 Task: Create a due date automation trigger when advanced on, on the tuesday before a card is due add fields with custom field "Resume" set to a date less than 1 days ago at 11:00 AM.
Action: Mouse moved to (1114, 117)
Screenshot: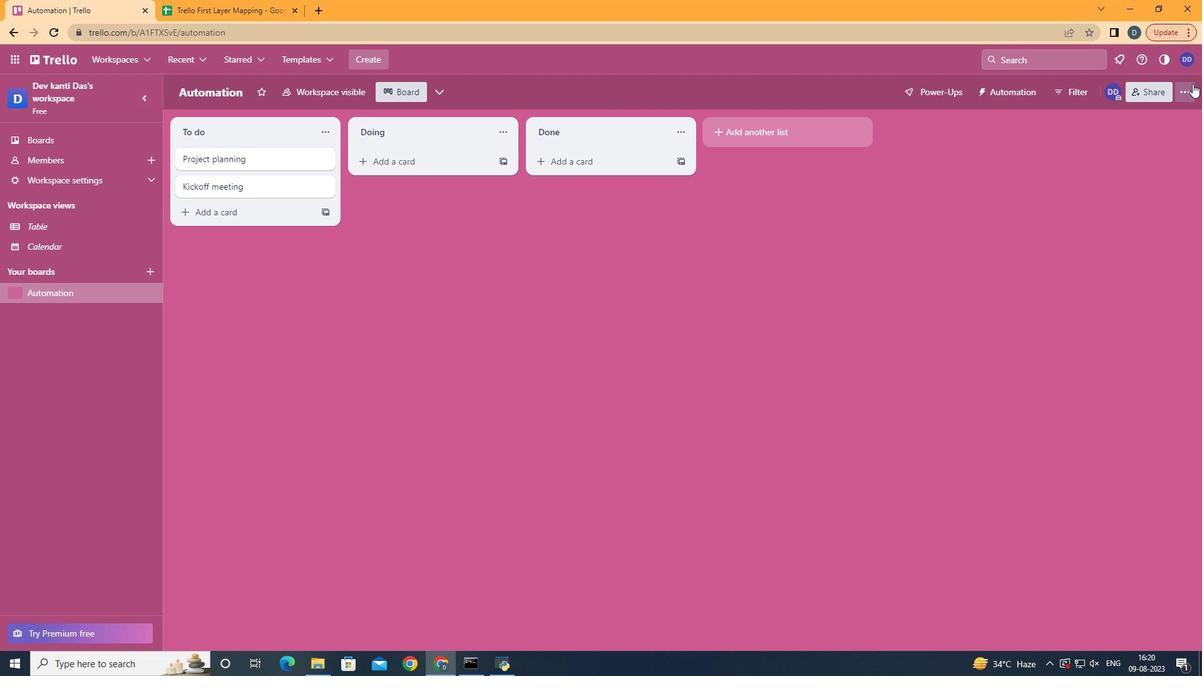 
Action: Mouse pressed left at (1114, 117)
Screenshot: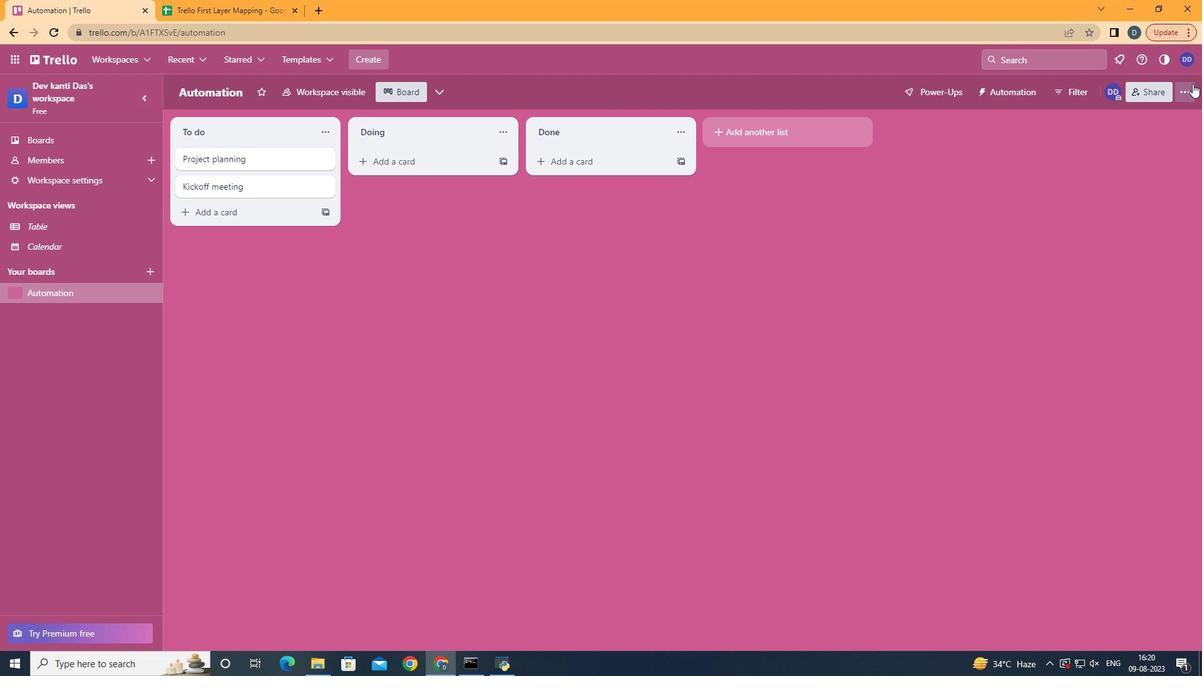 
Action: Mouse moved to (1015, 289)
Screenshot: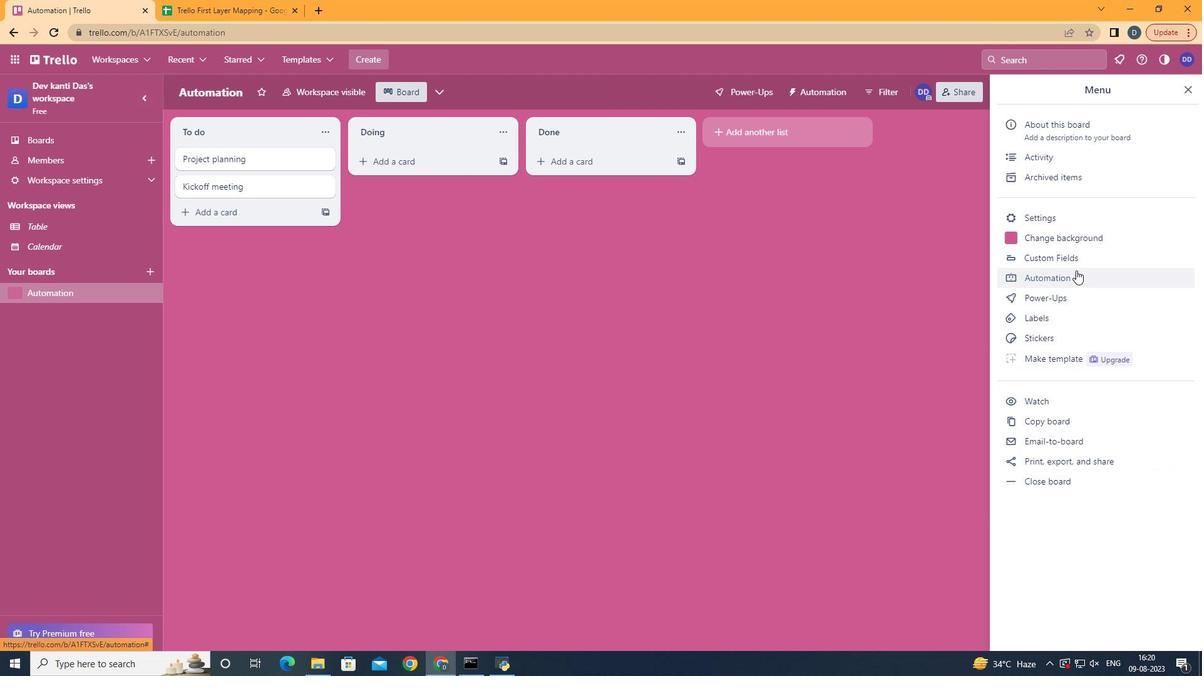 
Action: Mouse pressed left at (1015, 289)
Screenshot: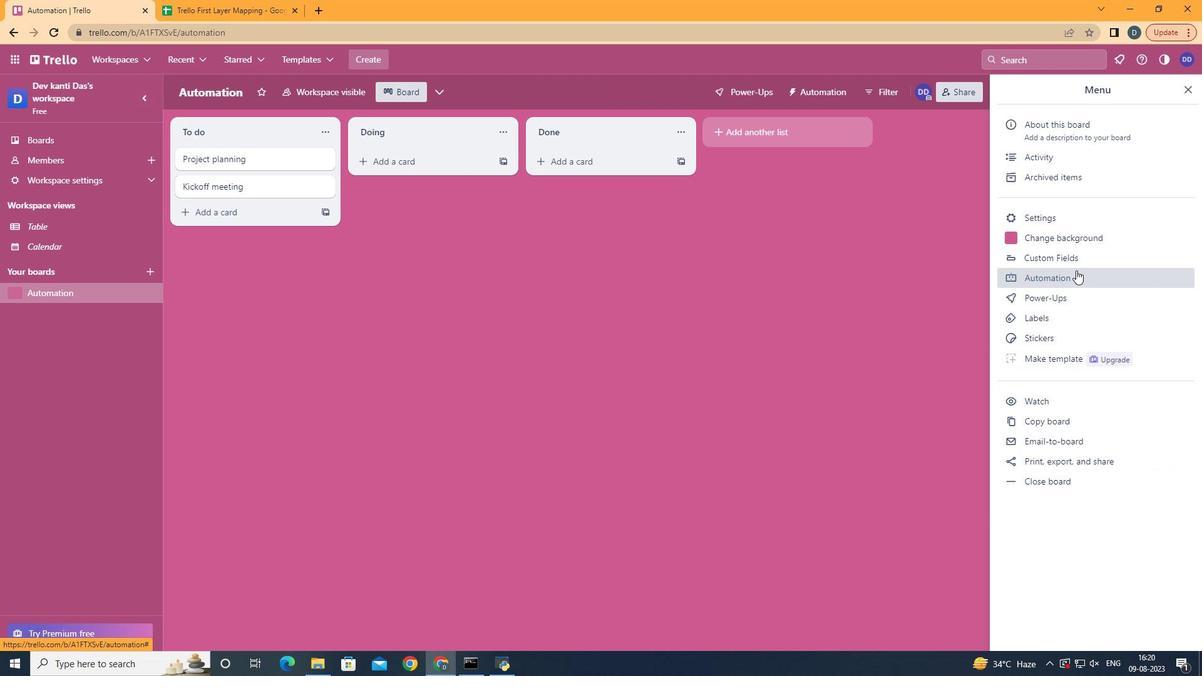 
Action: Mouse moved to (299, 269)
Screenshot: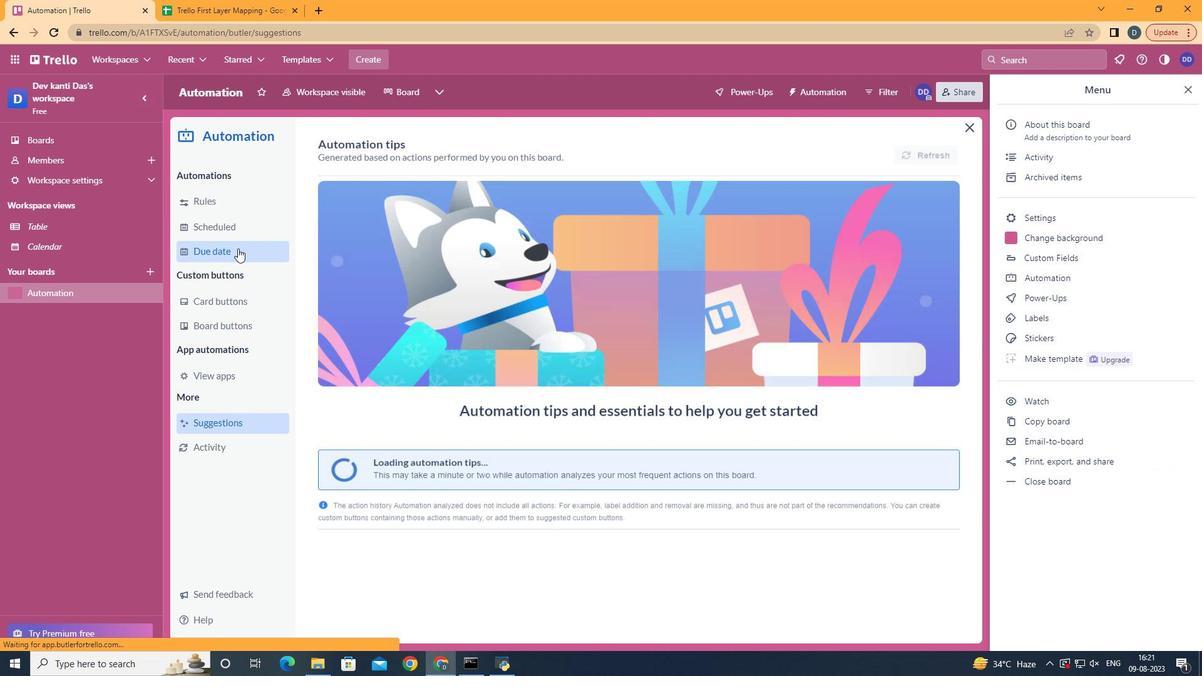 
Action: Mouse pressed left at (299, 269)
Screenshot: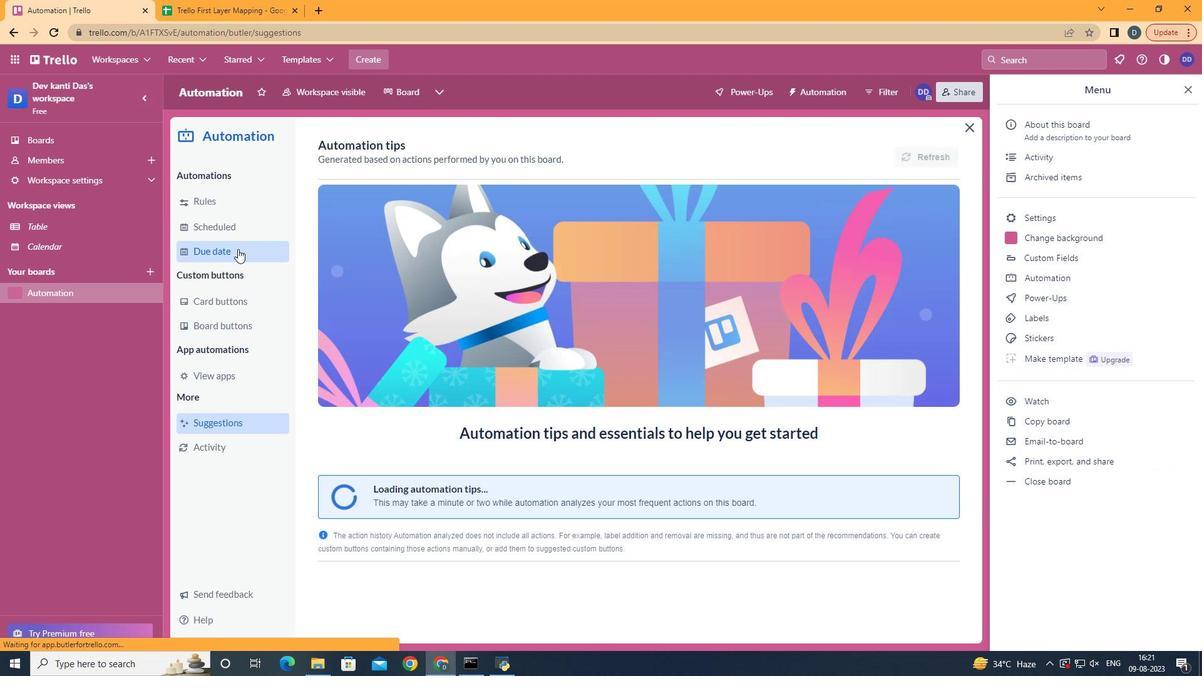 
Action: Mouse moved to (853, 180)
Screenshot: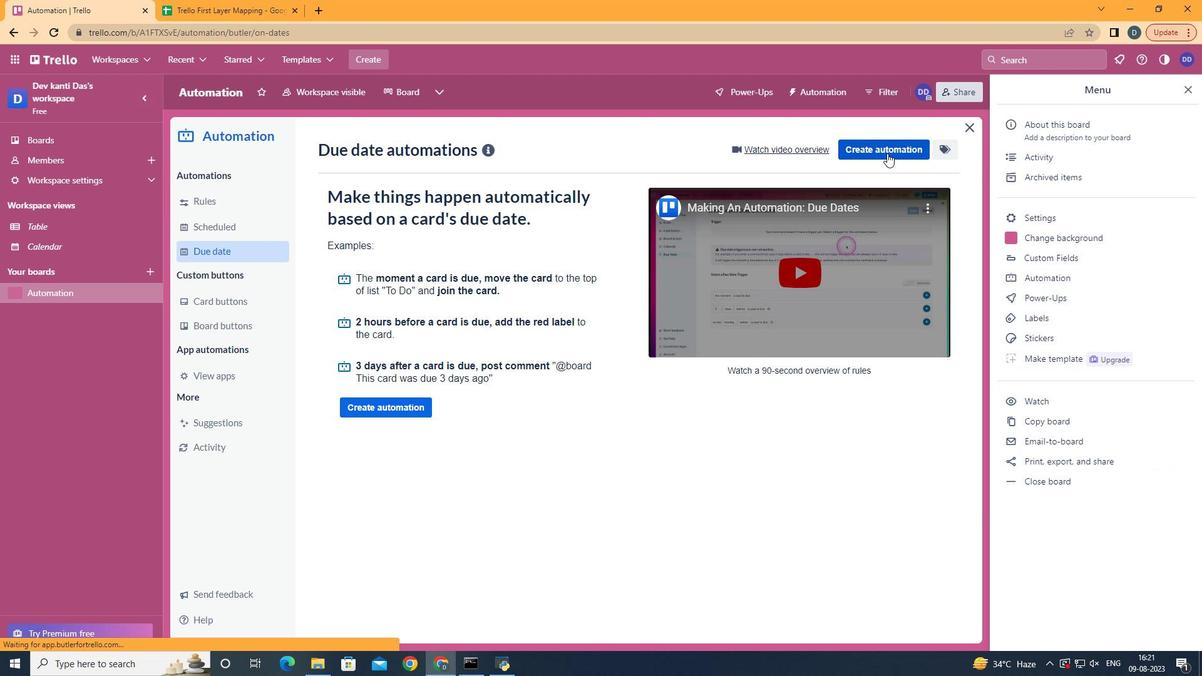 
Action: Mouse pressed left at (853, 180)
Screenshot: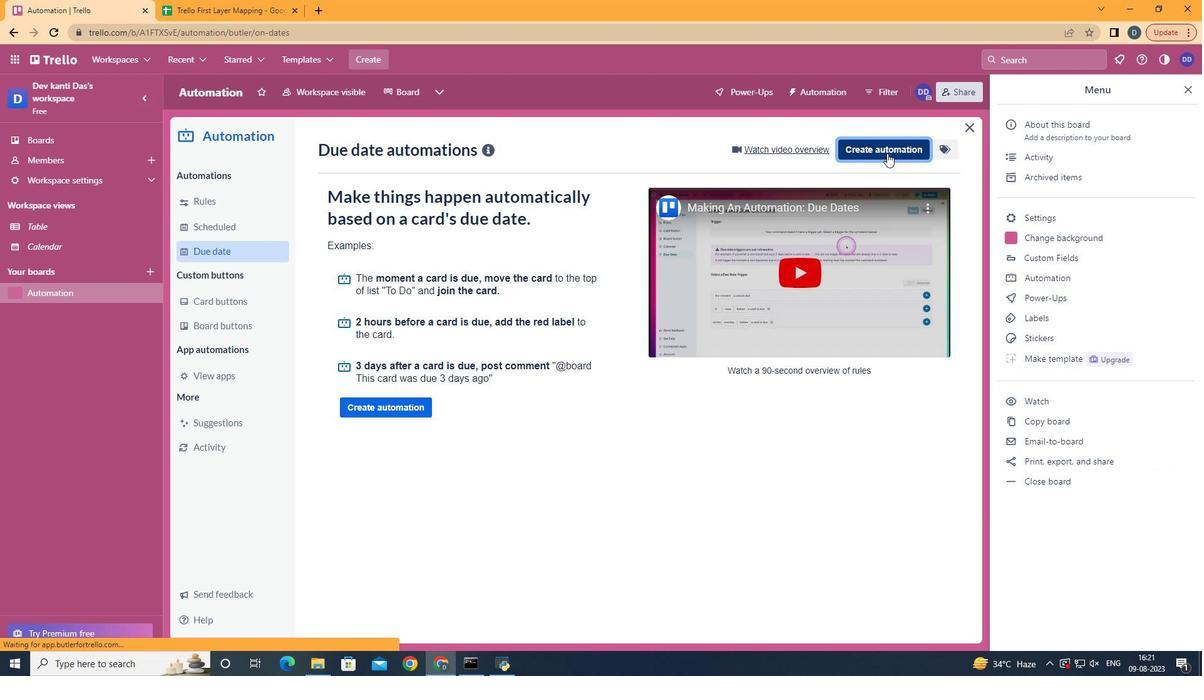 
Action: Mouse moved to (604, 290)
Screenshot: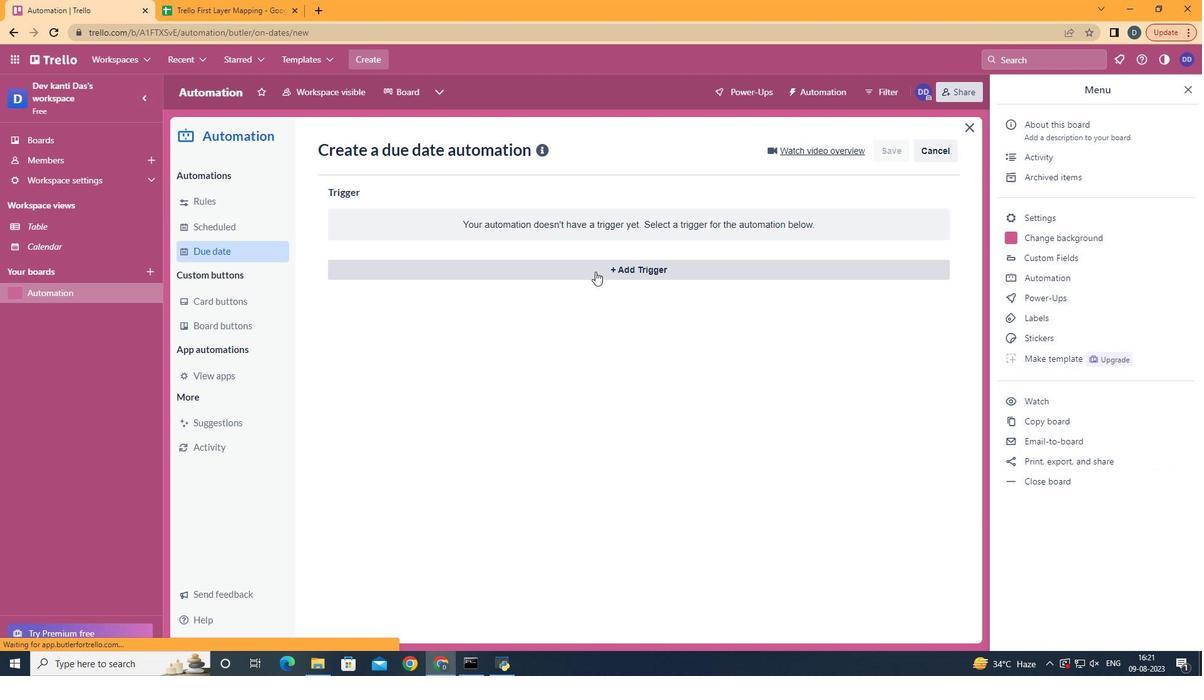 
Action: Mouse pressed left at (604, 290)
Screenshot: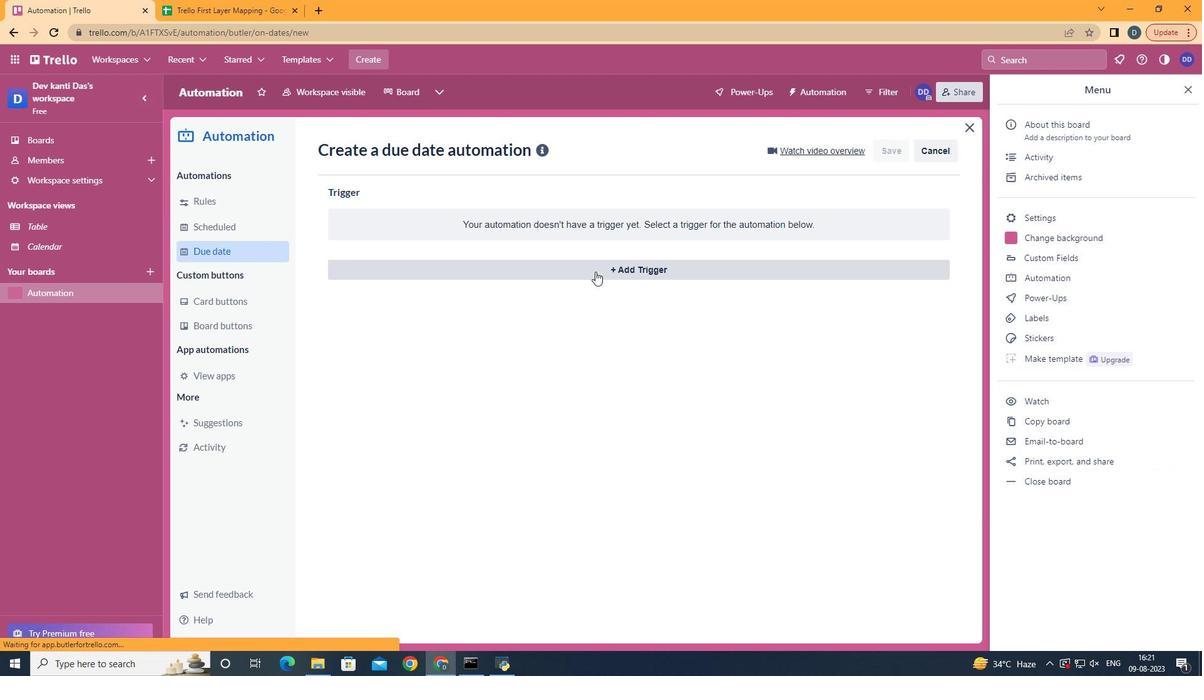 
Action: Mouse moved to (443, 363)
Screenshot: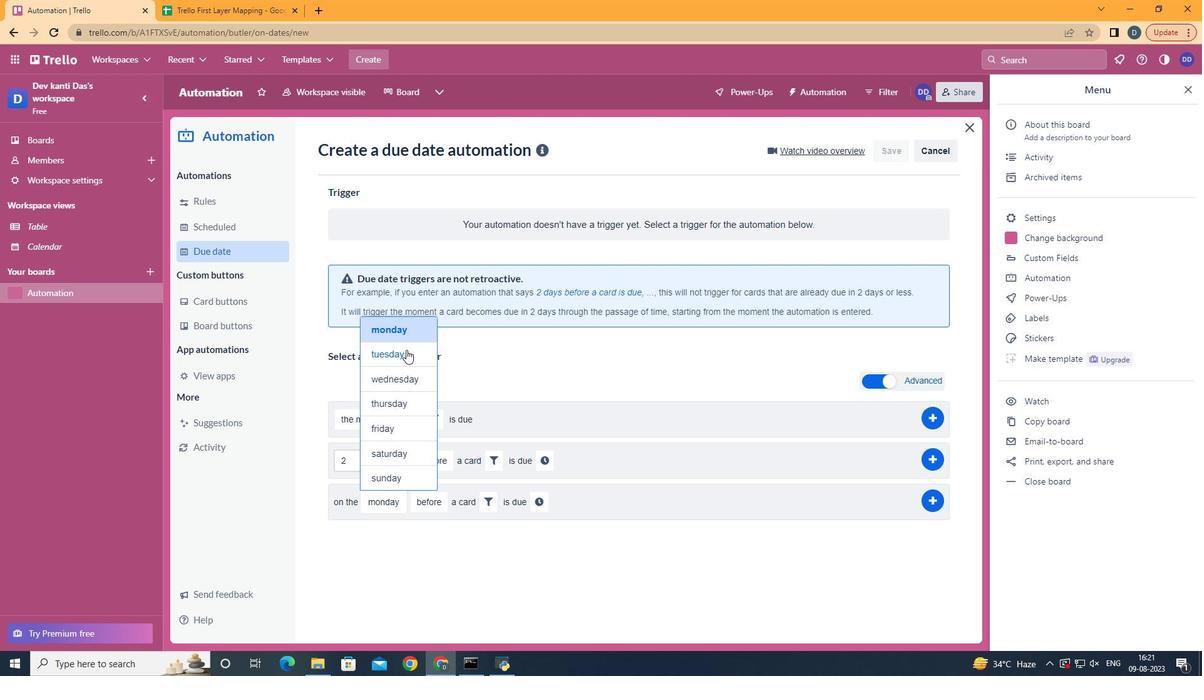 
Action: Mouse pressed left at (443, 363)
Screenshot: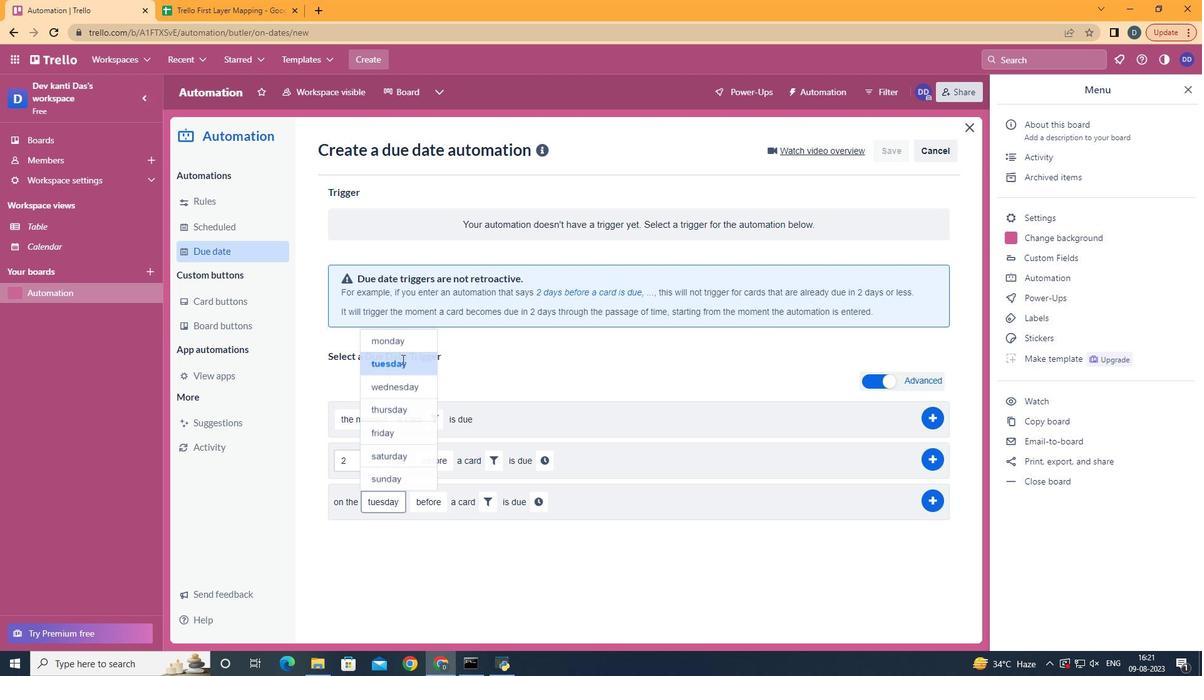 
Action: Mouse moved to (514, 505)
Screenshot: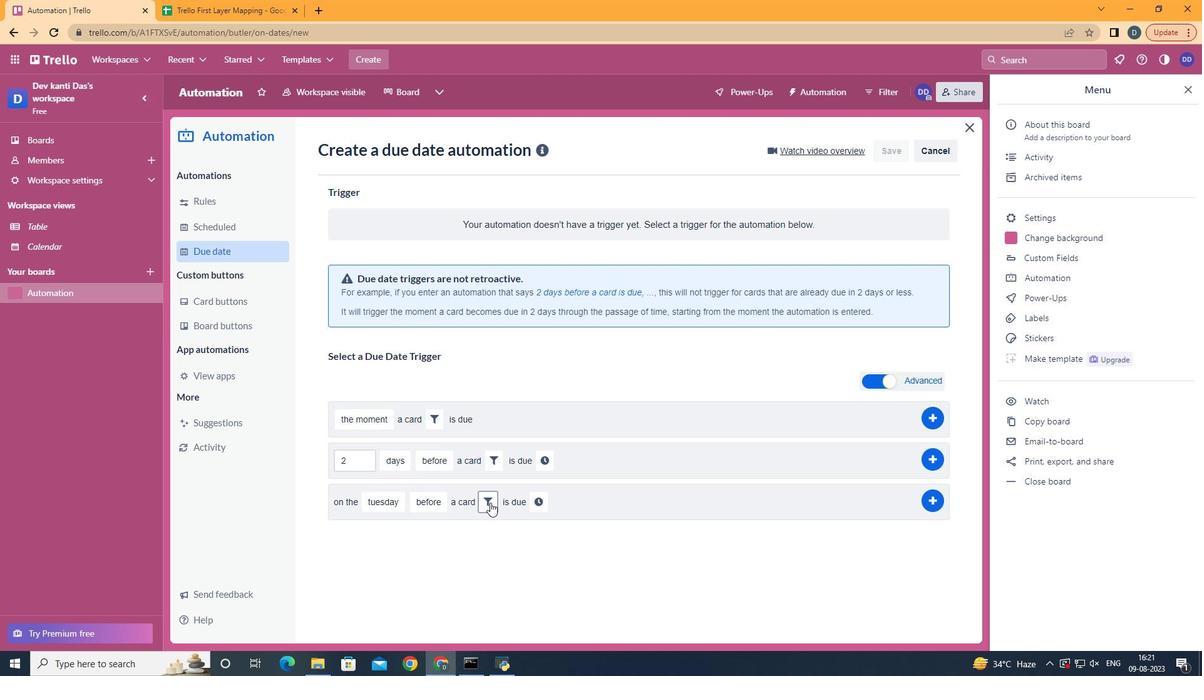 
Action: Mouse pressed left at (514, 505)
Screenshot: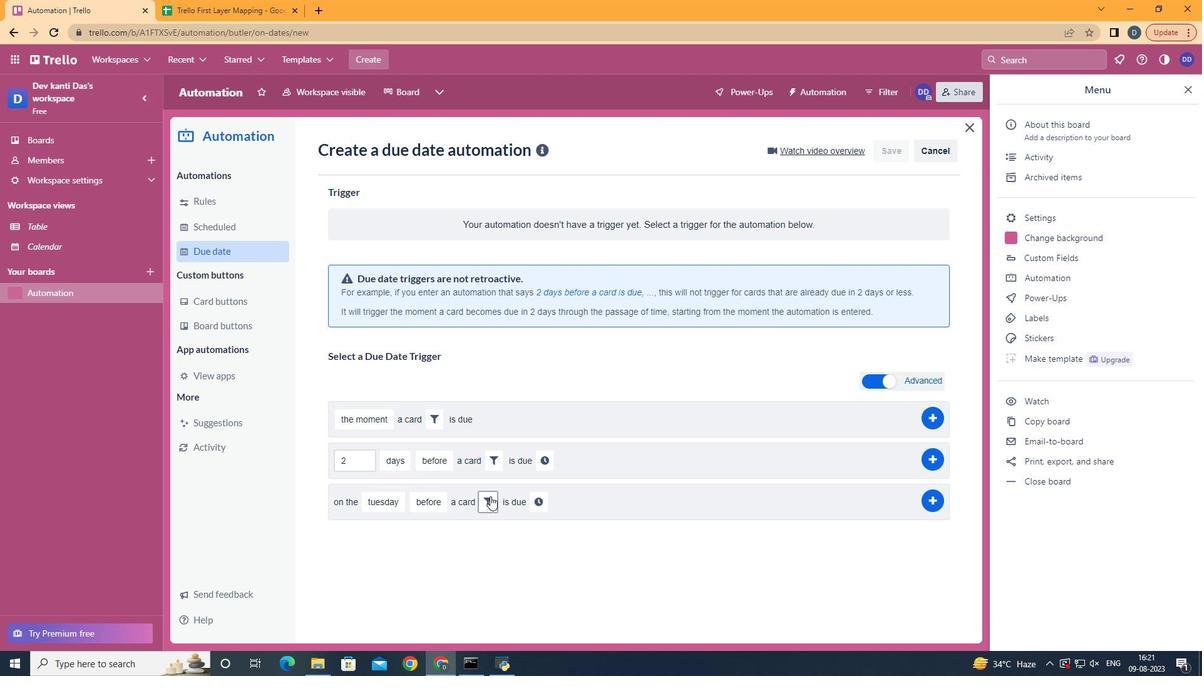 
Action: Mouse moved to (687, 546)
Screenshot: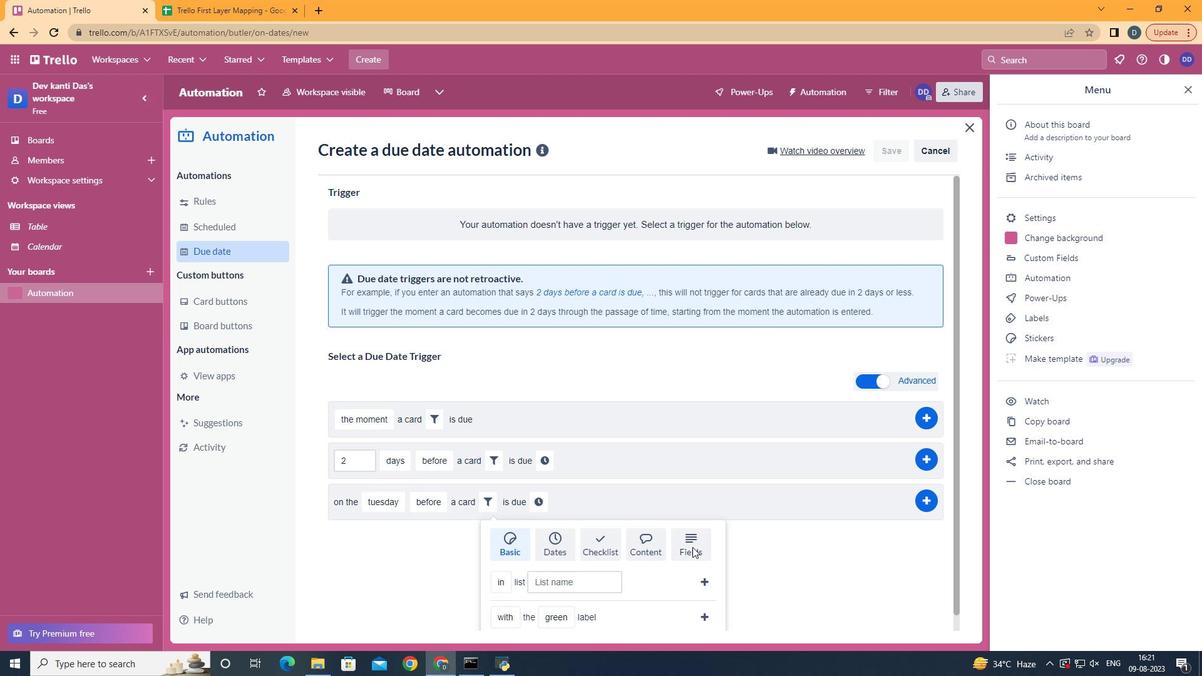 
Action: Mouse pressed left at (687, 546)
Screenshot: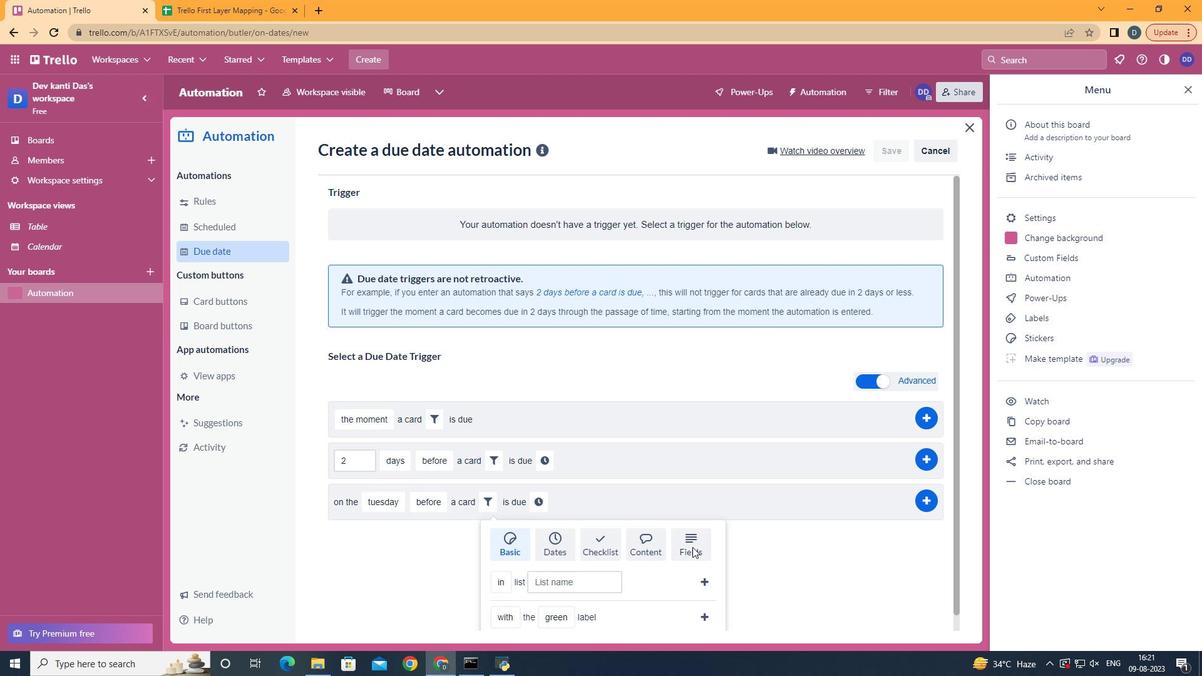 
Action: Mouse scrolled (687, 546) with delta (0, 0)
Screenshot: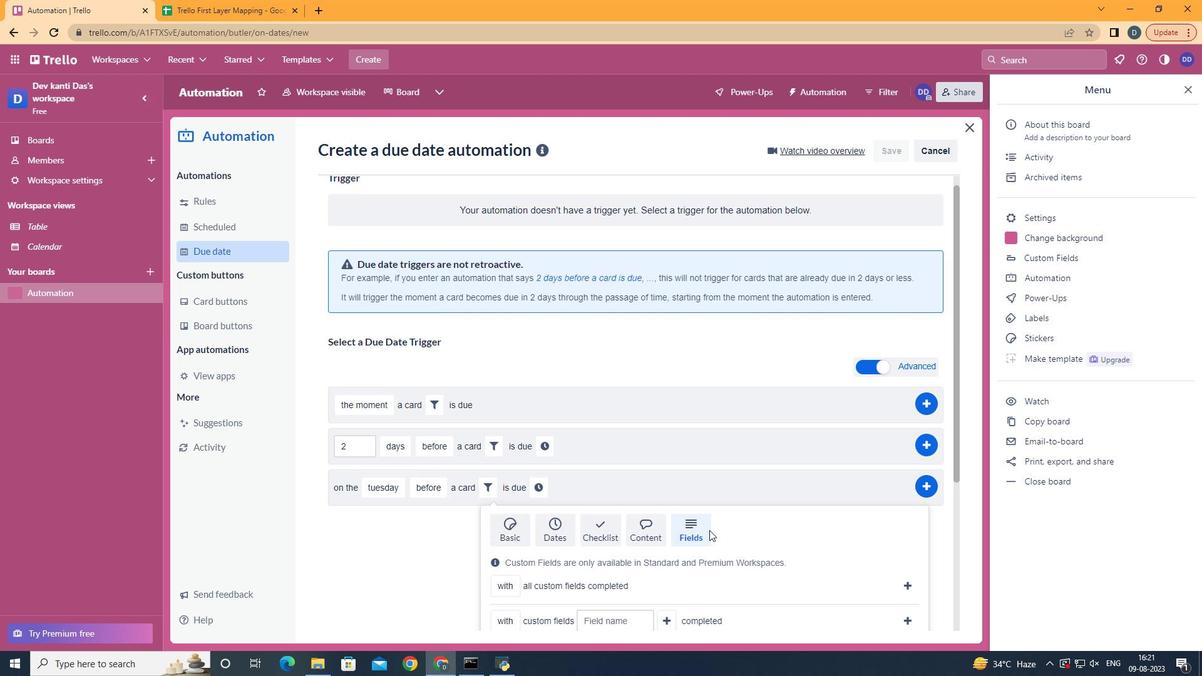 
Action: Mouse scrolled (687, 546) with delta (0, 0)
Screenshot: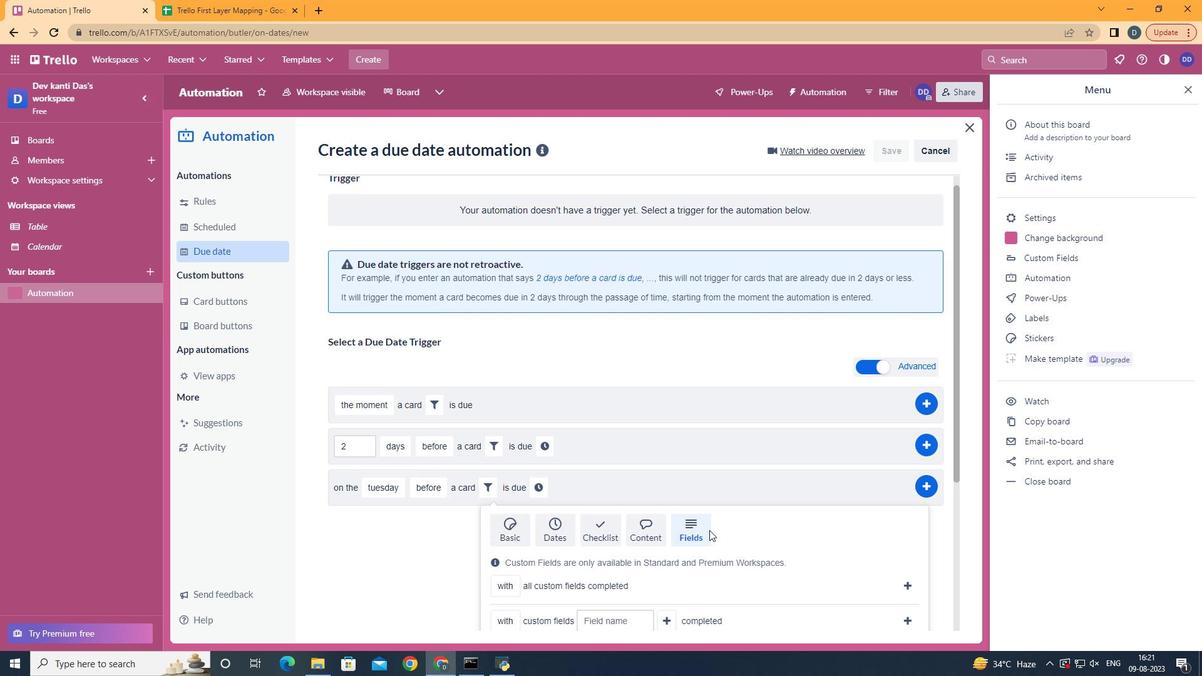 
Action: Mouse scrolled (687, 546) with delta (0, 0)
Screenshot: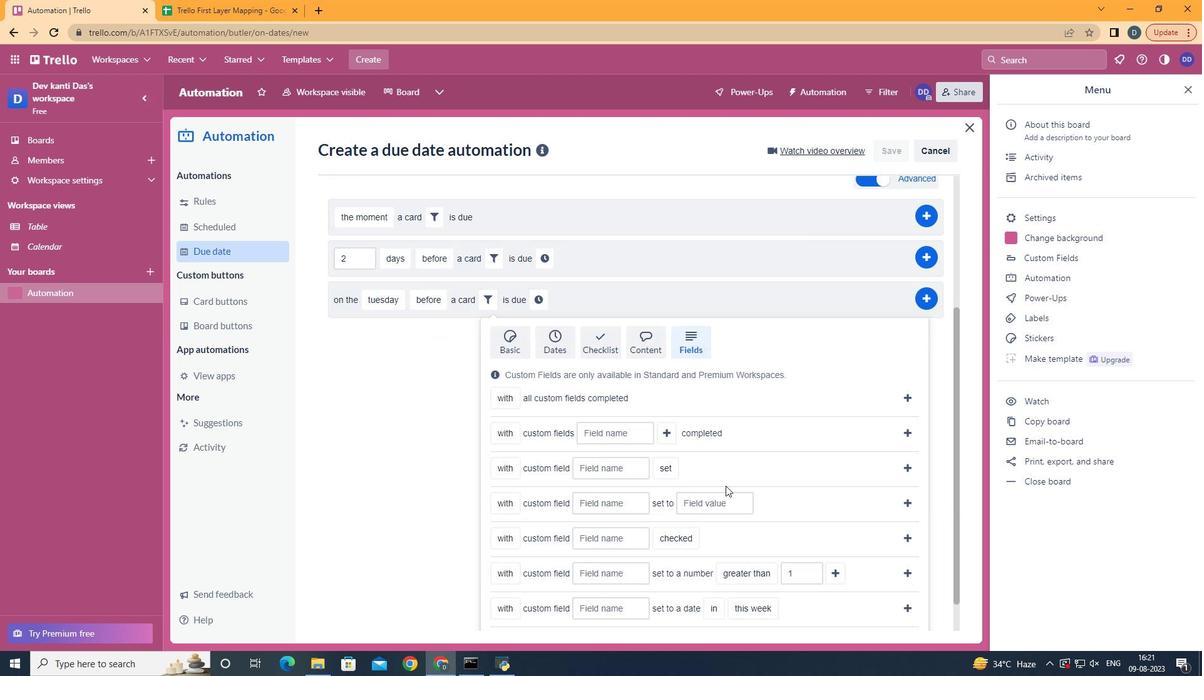 
Action: Mouse scrolled (687, 546) with delta (0, 0)
Screenshot: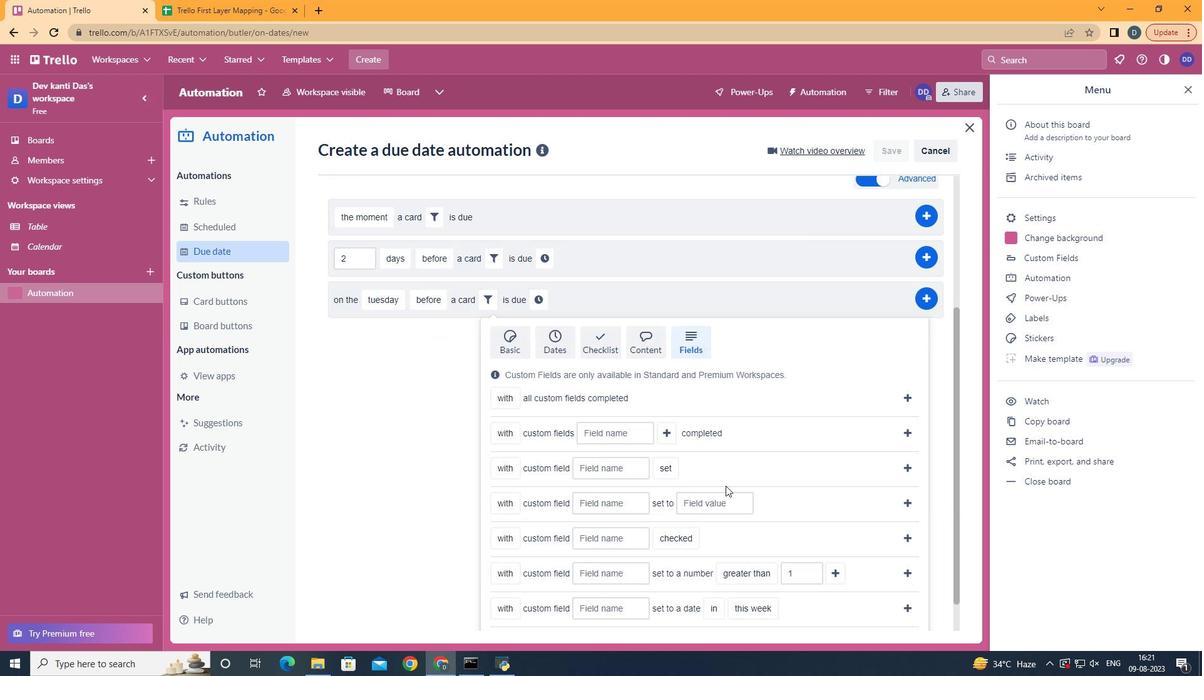 
Action: Mouse scrolled (687, 546) with delta (0, 0)
Screenshot: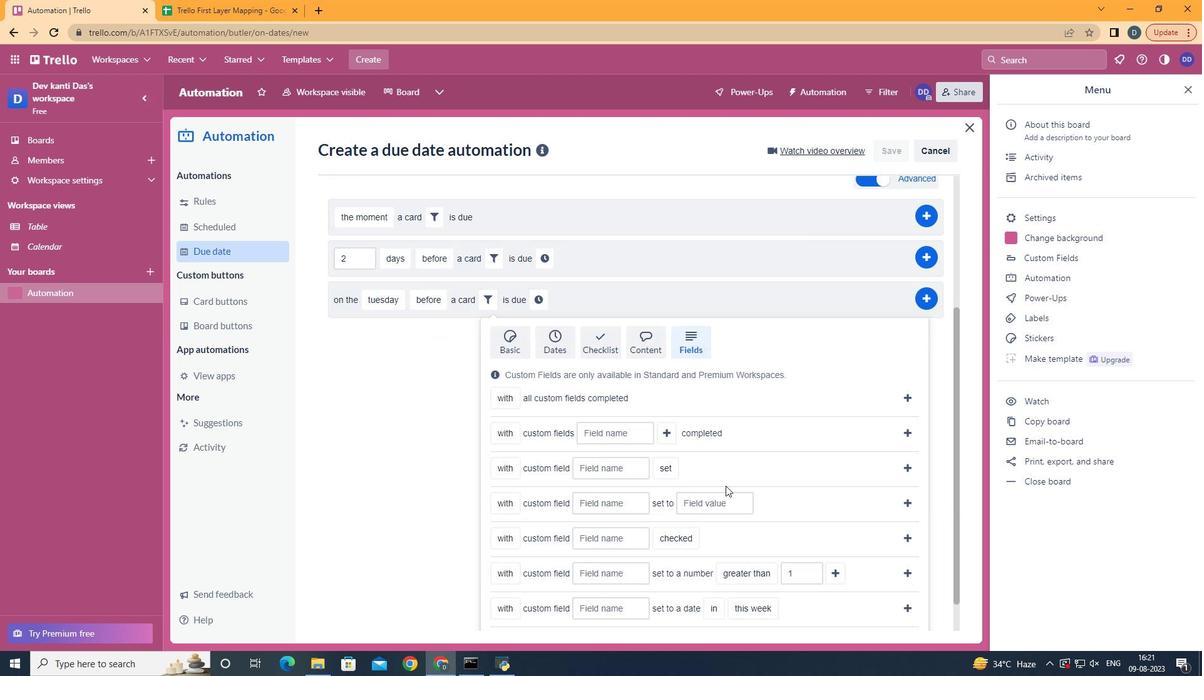 
Action: Mouse scrolled (687, 546) with delta (0, 0)
Screenshot: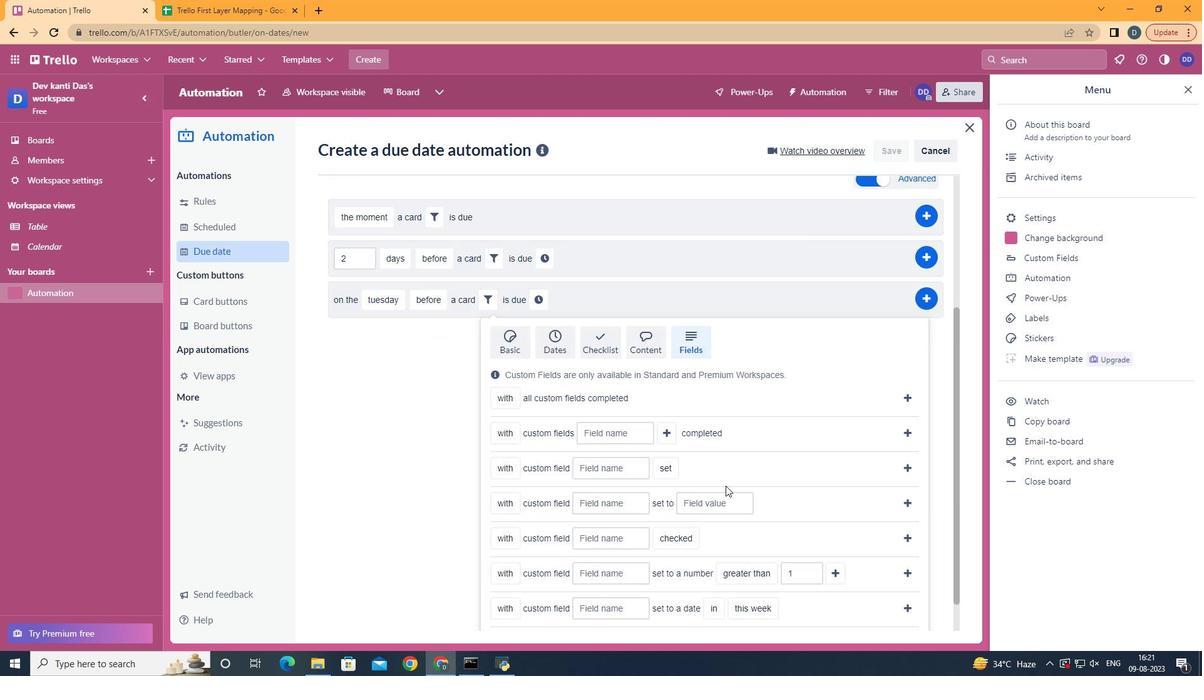 
Action: Mouse moved to (526, 554)
Screenshot: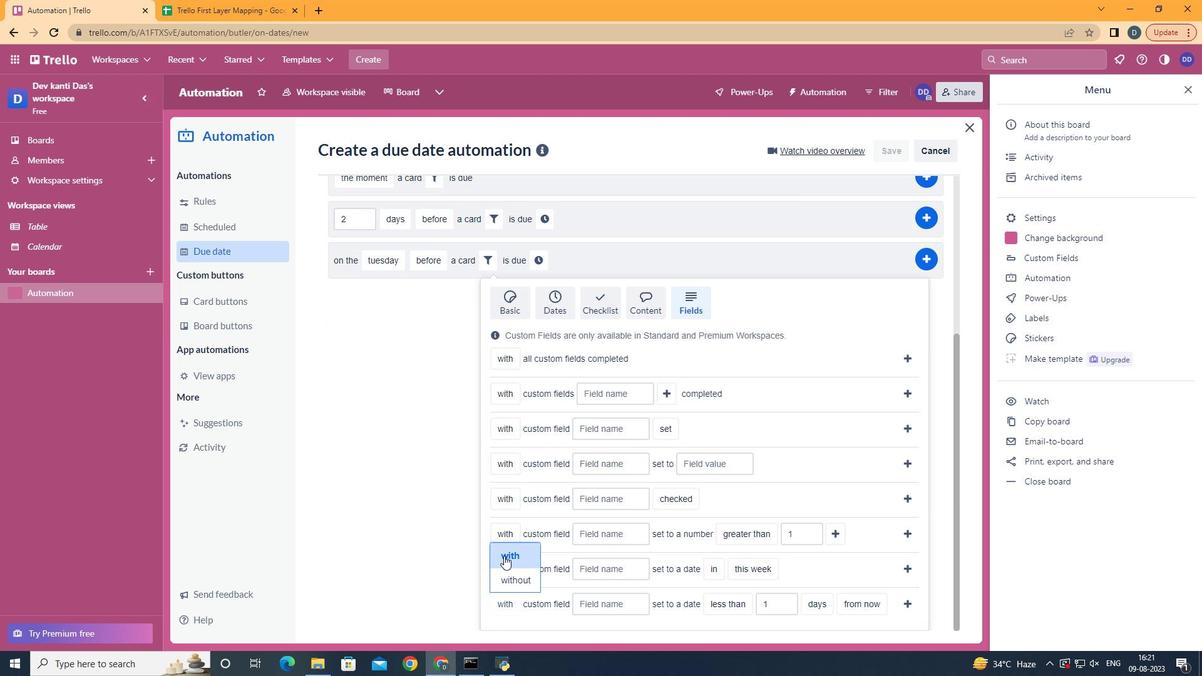 
Action: Mouse pressed left at (526, 554)
Screenshot: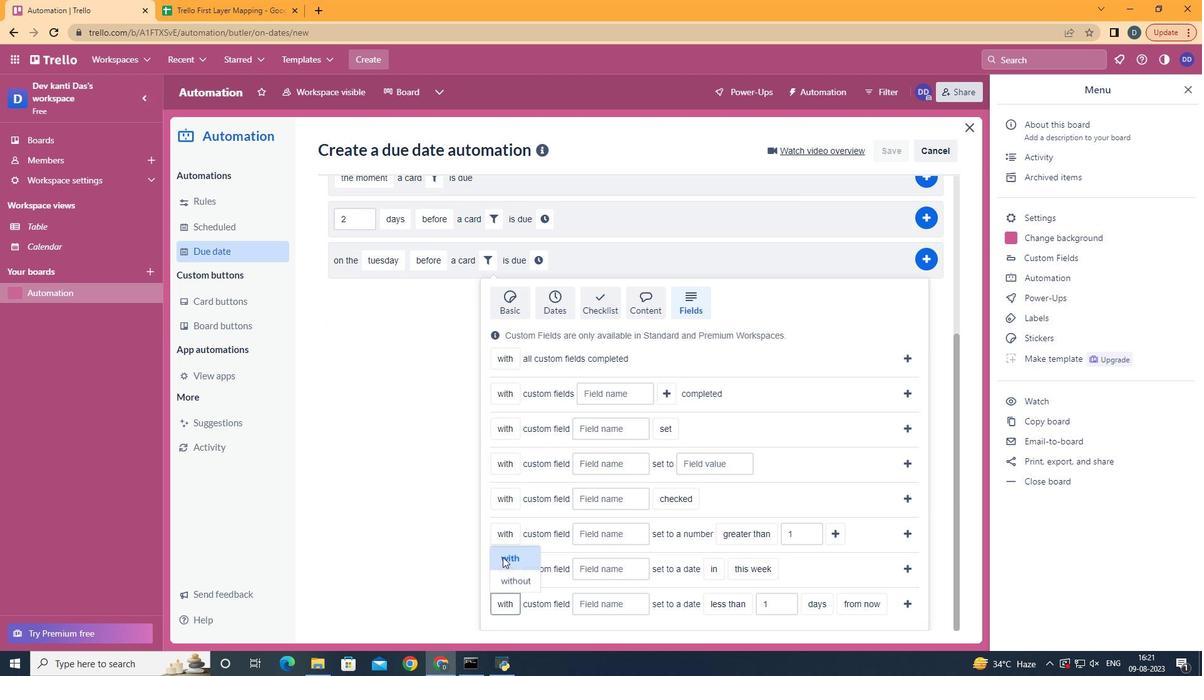 
Action: Mouse moved to (632, 606)
Screenshot: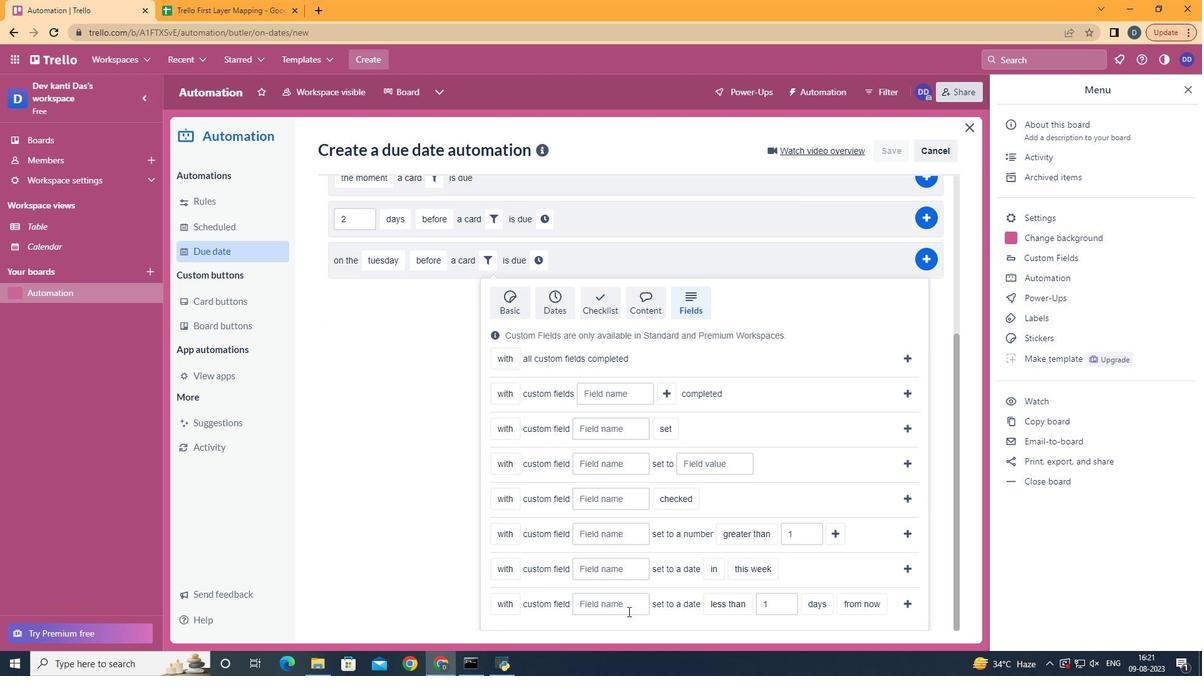 
Action: Mouse pressed left at (632, 606)
Screenshot: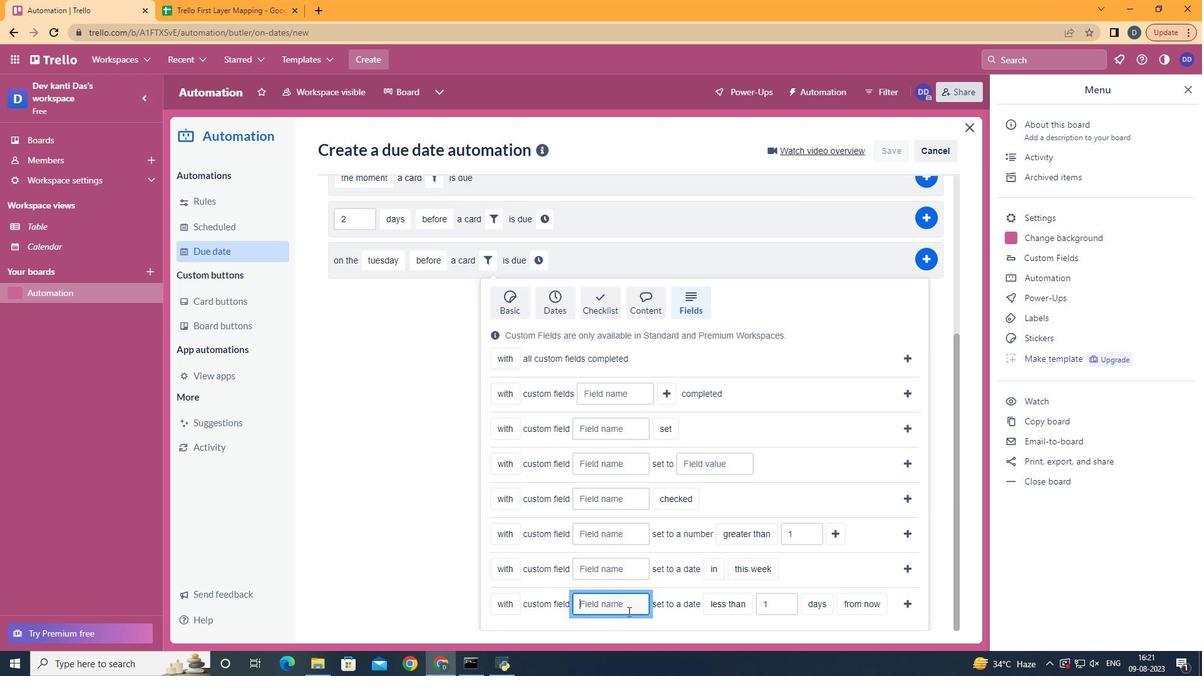 
Action: Mouse moved to (632, 606)
Screenshot: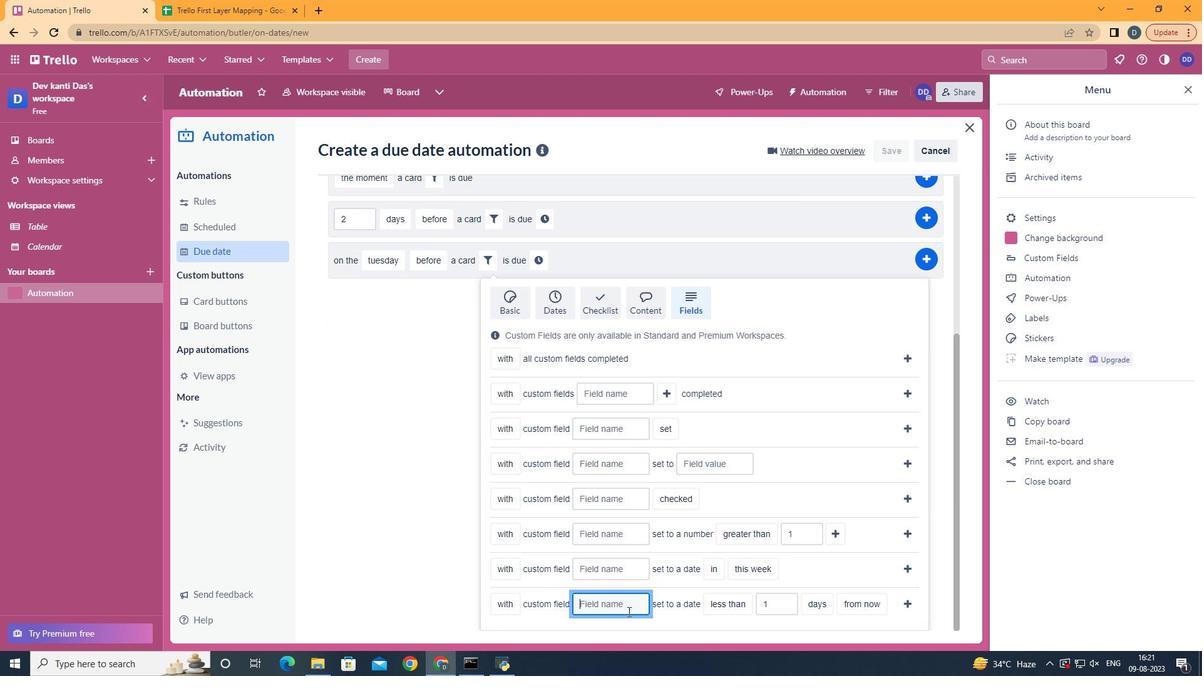 
Action: Key pressed <Key.shift>Resume
Screenshot: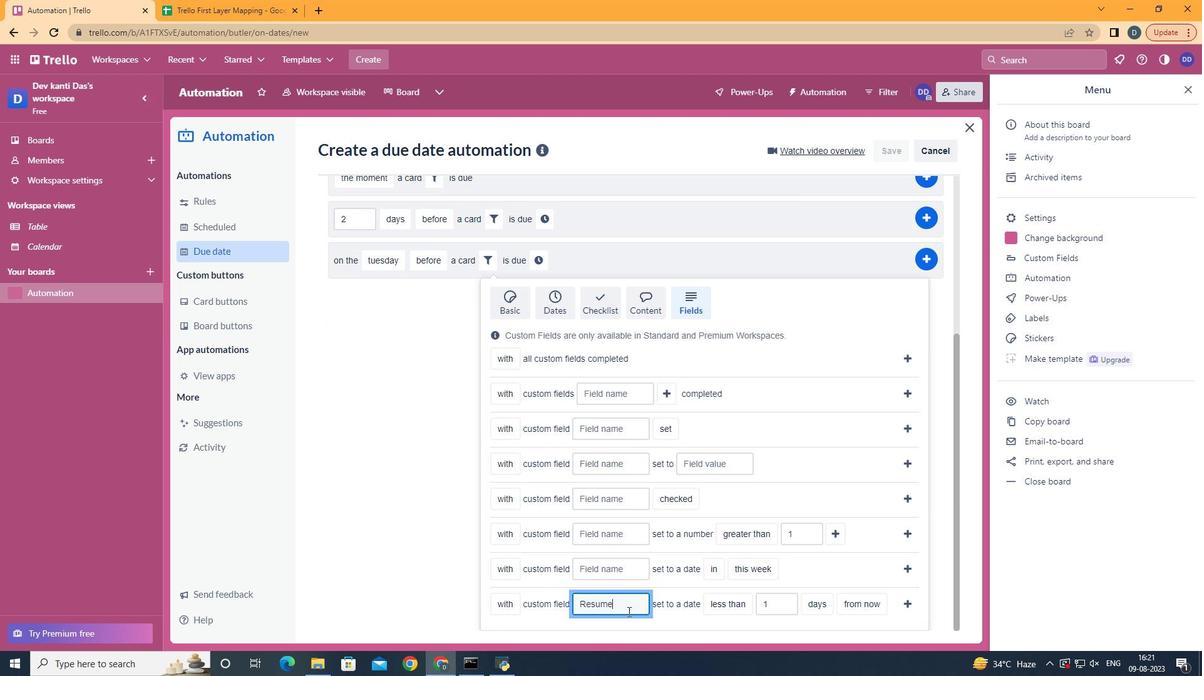 
Action: Mouse moved to (734, 518)
Screenshot: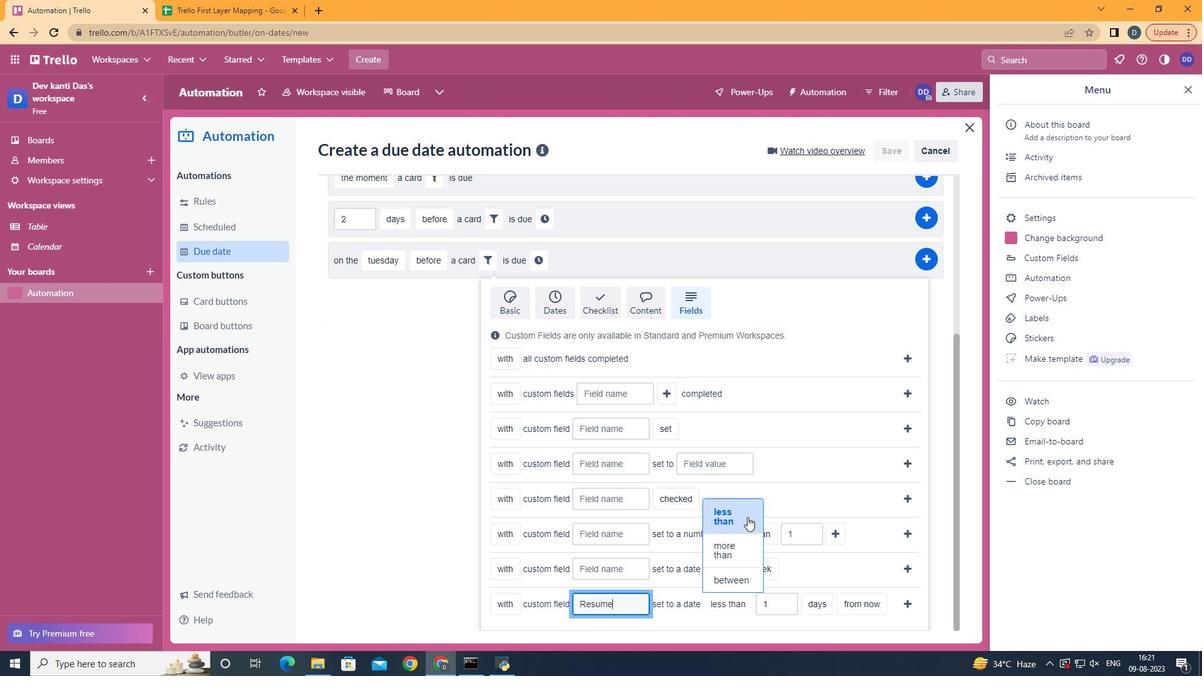 
Action: Mouse pressed left at (734, 518)
Screenshot: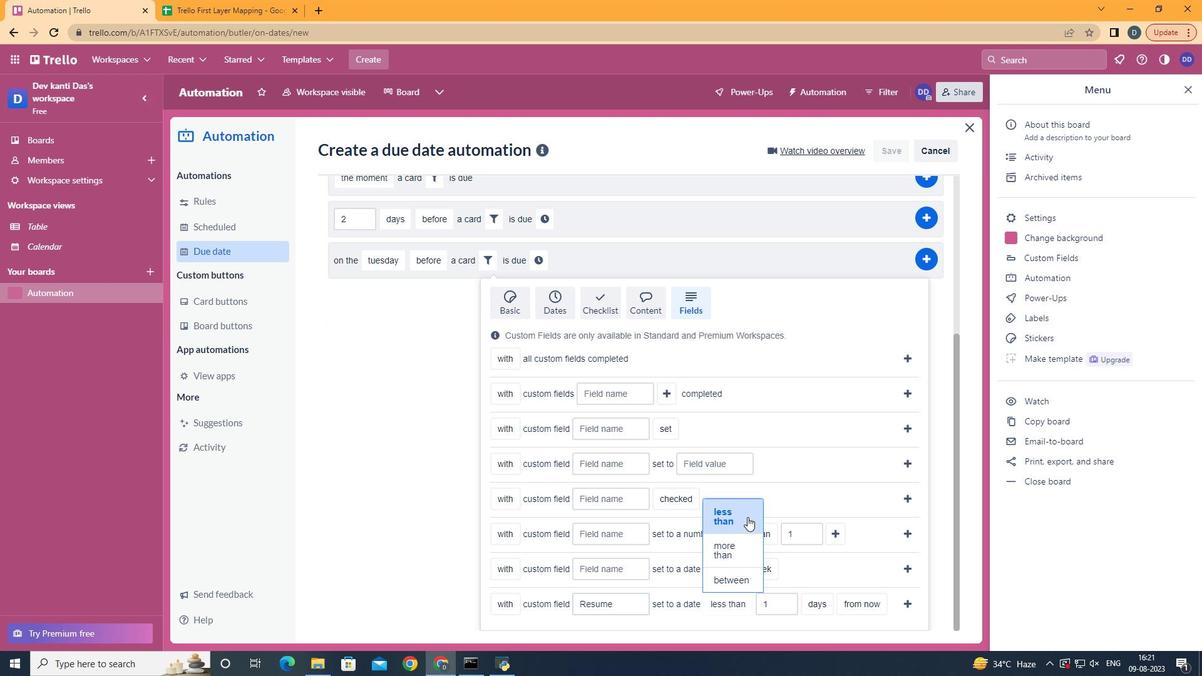 
Action: Mouse moved to (797, 554)
Screenshot: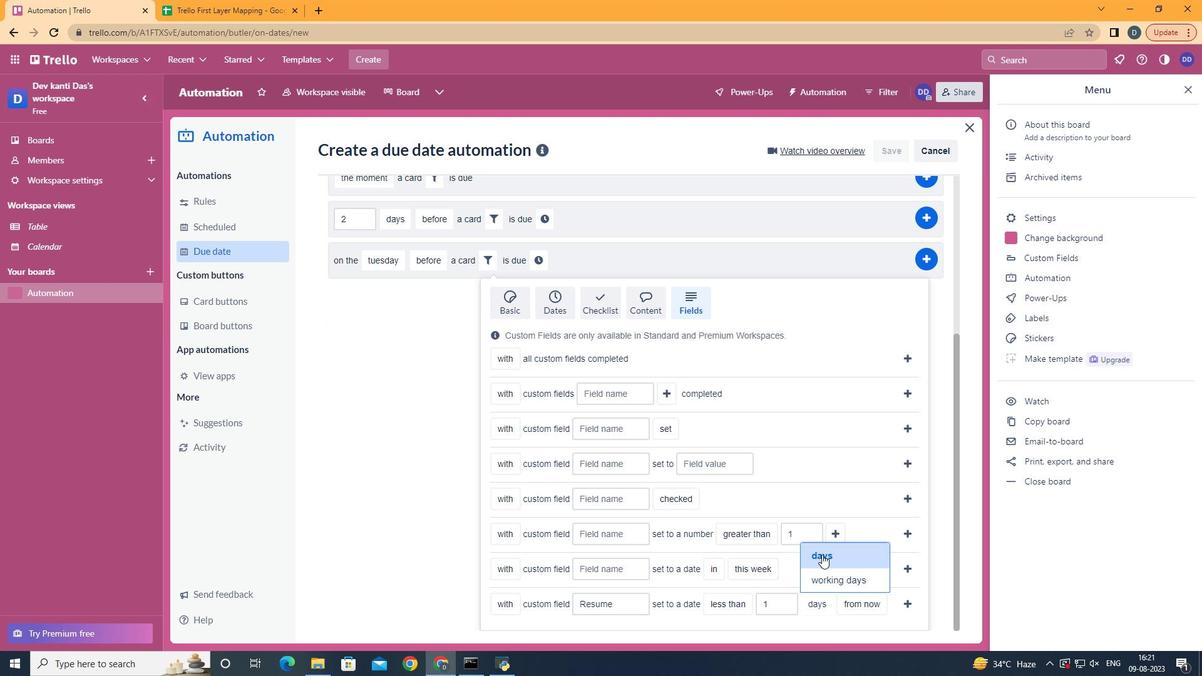 
Action: Mouse pressed left at (797, 554)
Screenshot: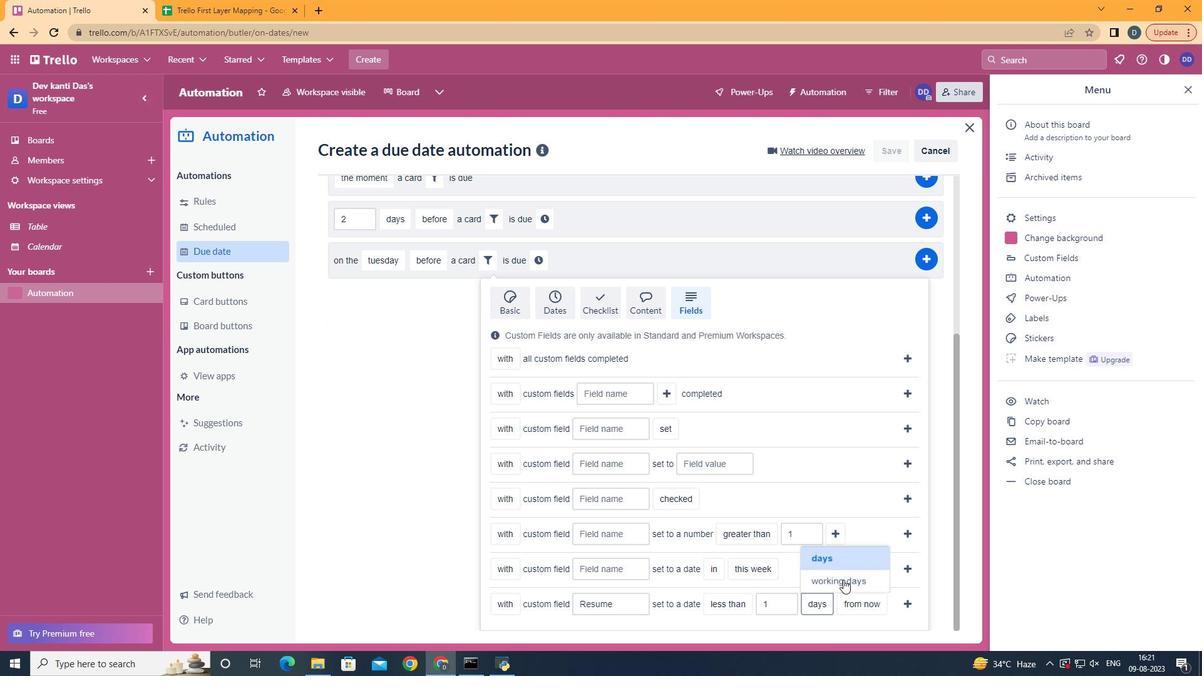 
Action: Mouse moved to (842, 576)
Screenshot: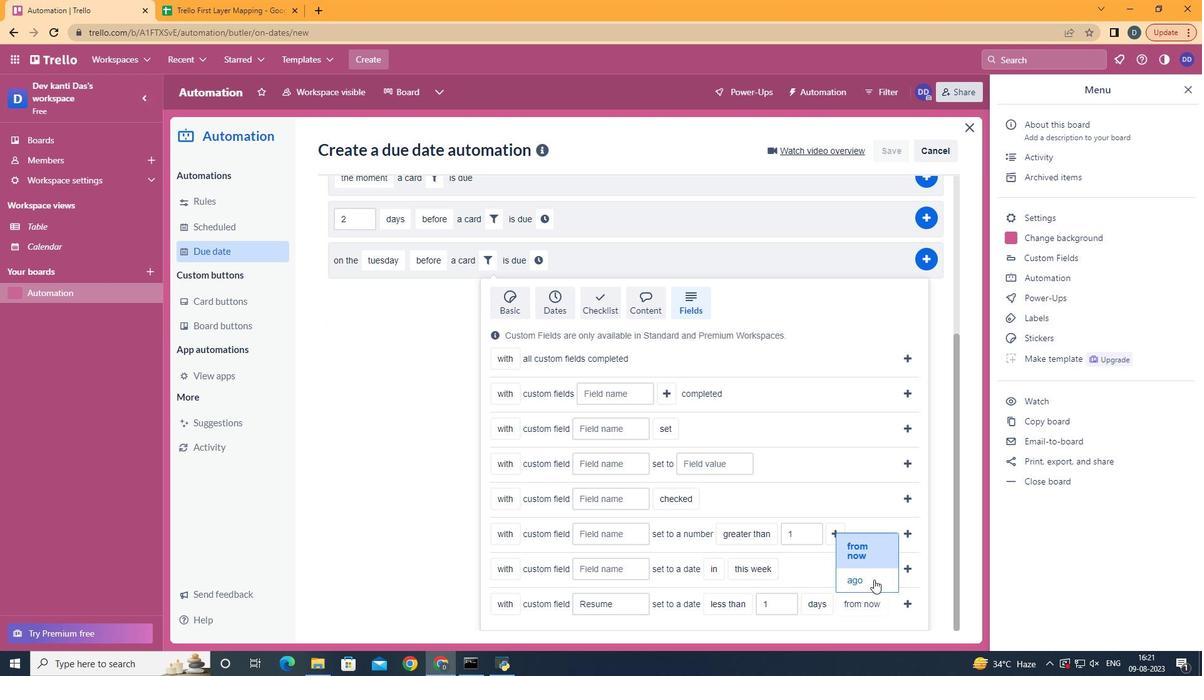 
Action: Mouse pressed left at (842, 576)
Screenshot: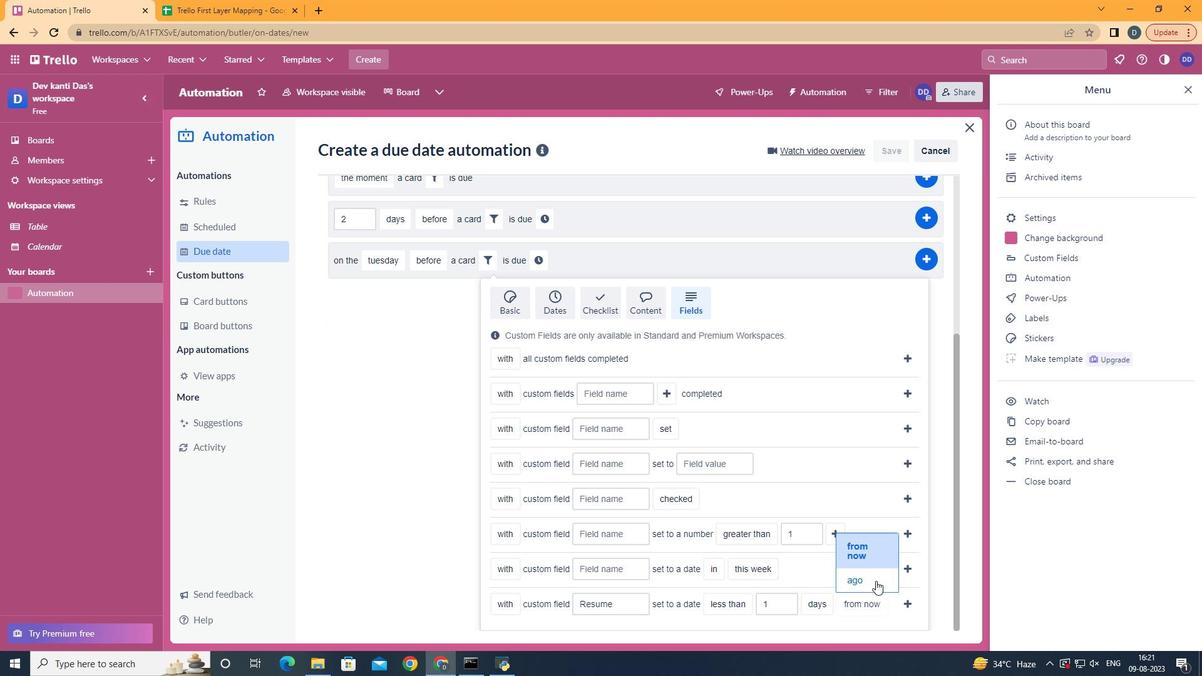 
Action: Mouse moved to (851, 594)
Screenshot: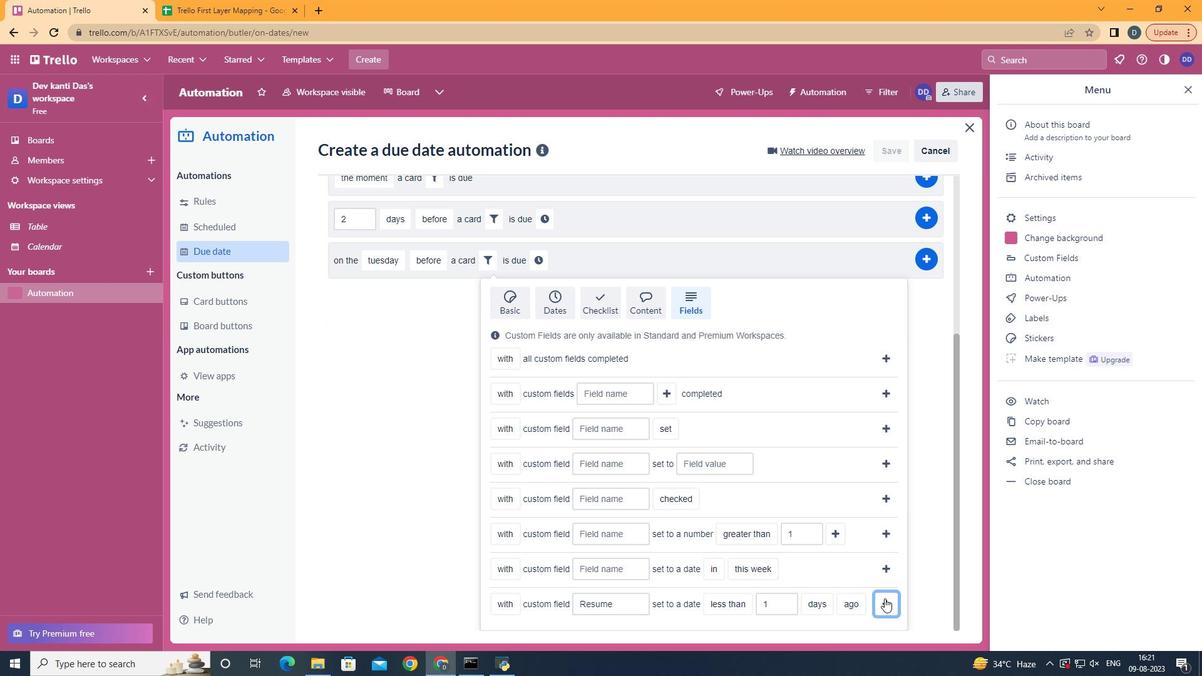 
Action: Mouse pressed left at (851, 594)
Screenshot: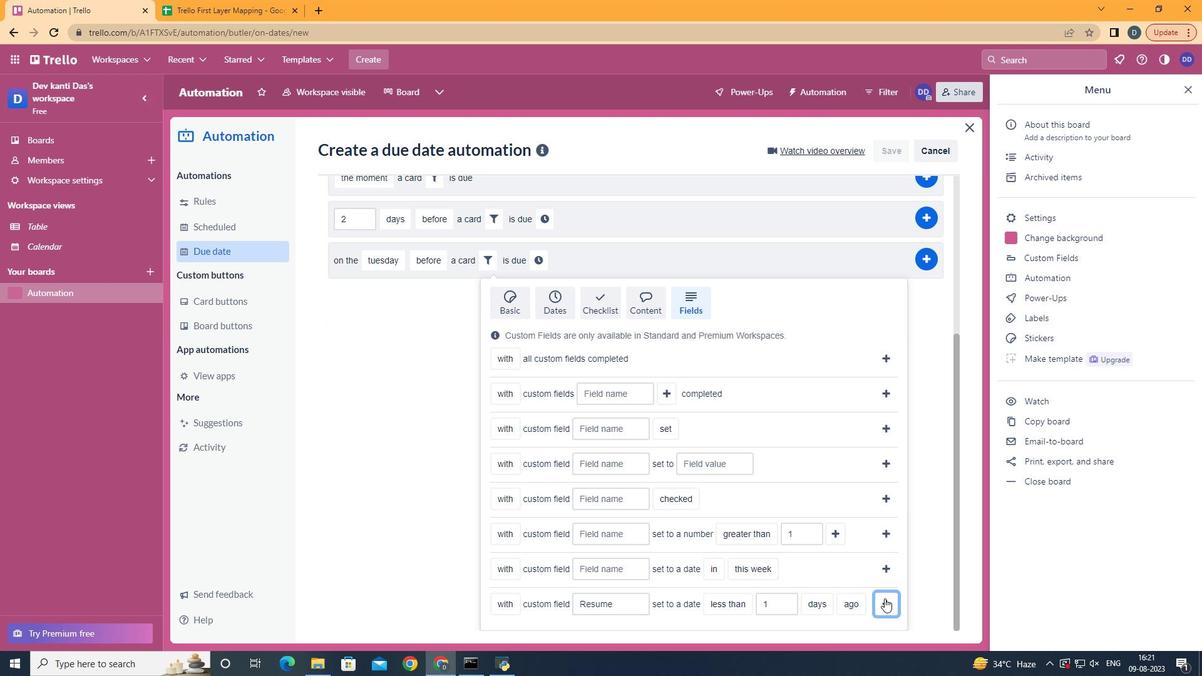 
Action: Mouse moved to (794, 503)
Screenshot: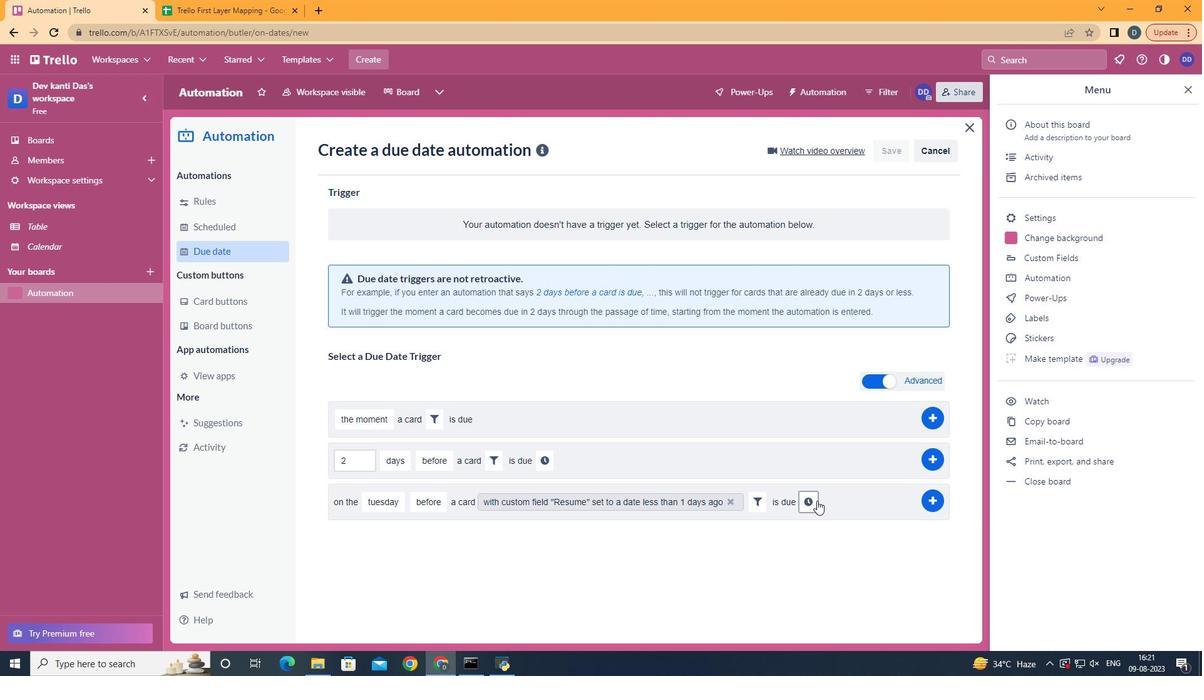 
Action: Mouse pressed left at (794, 503)
Screenshot: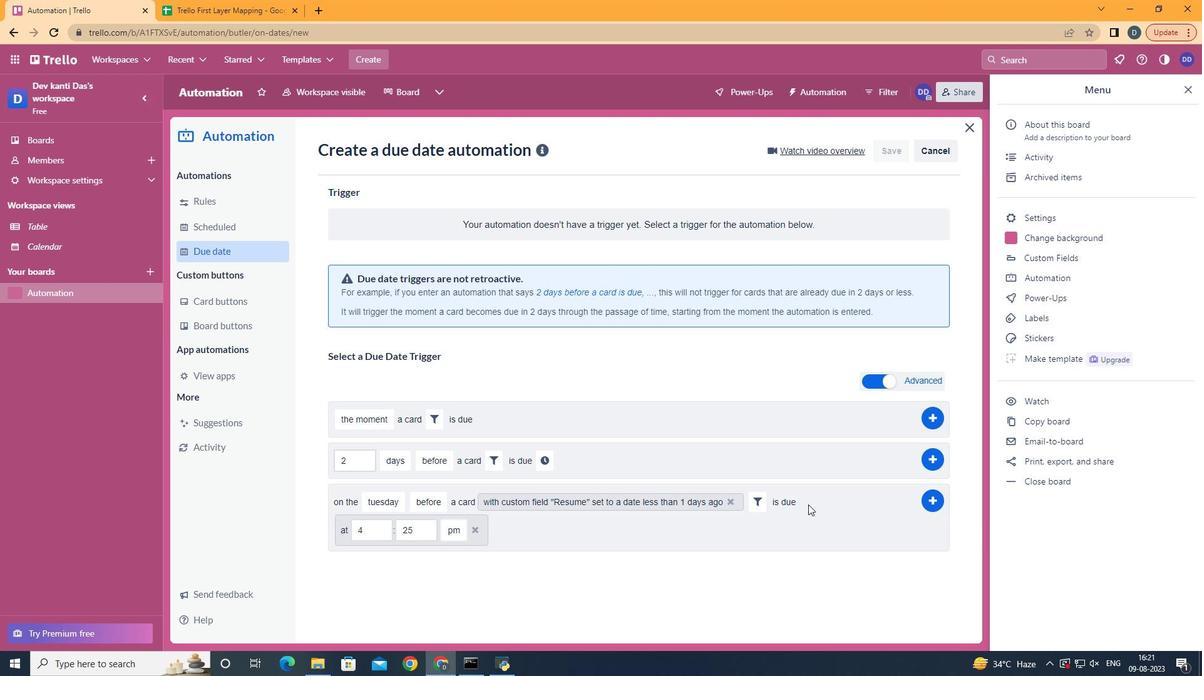 
Action: Mouse moved to (421, 530)
Screenshot: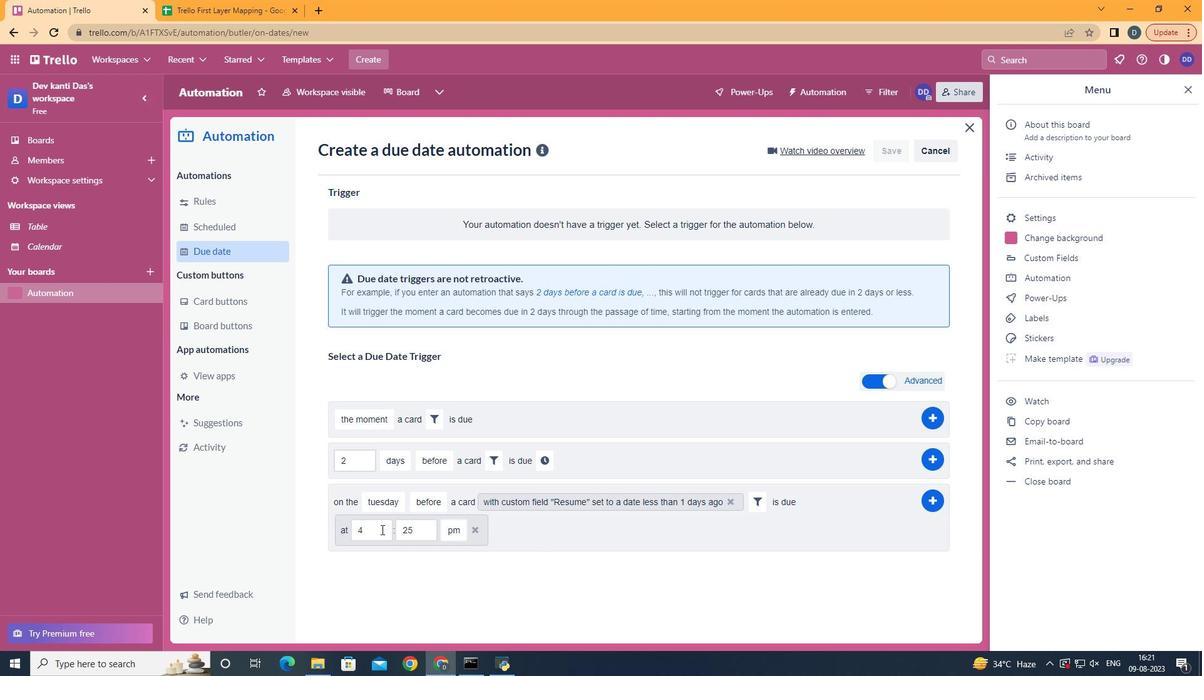 
Action: Mouse pressed left at (421, 530)
Screenshot: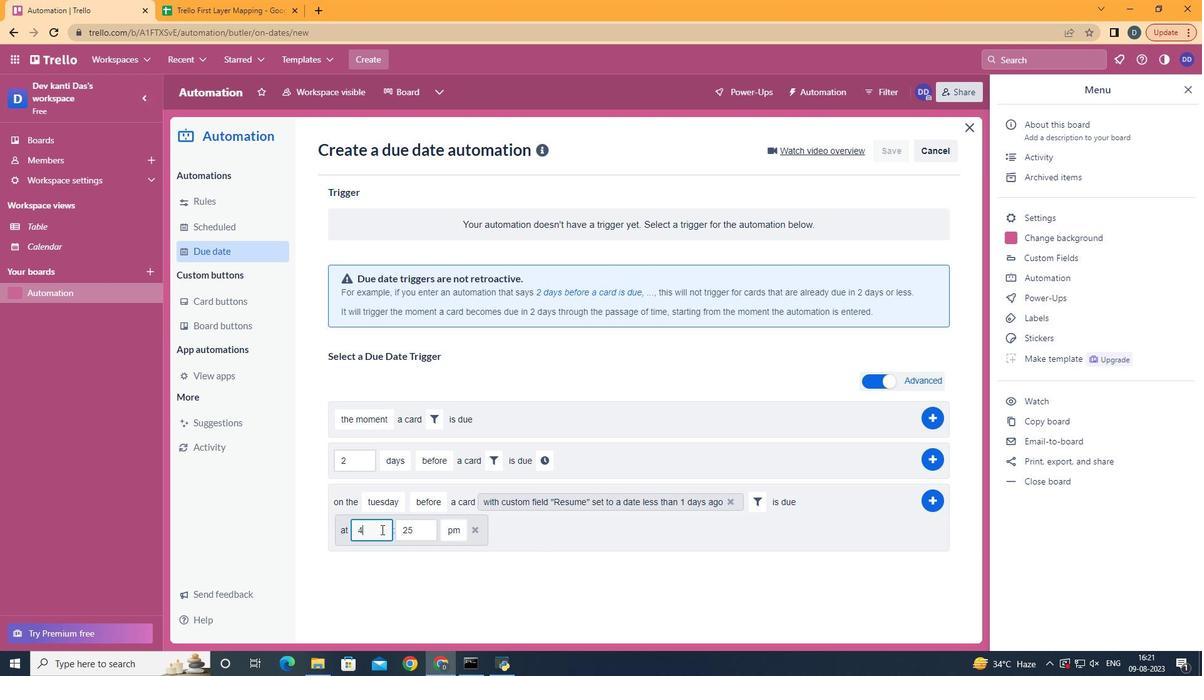 
Action: Mouse moved to (418, 530)
Screenshot: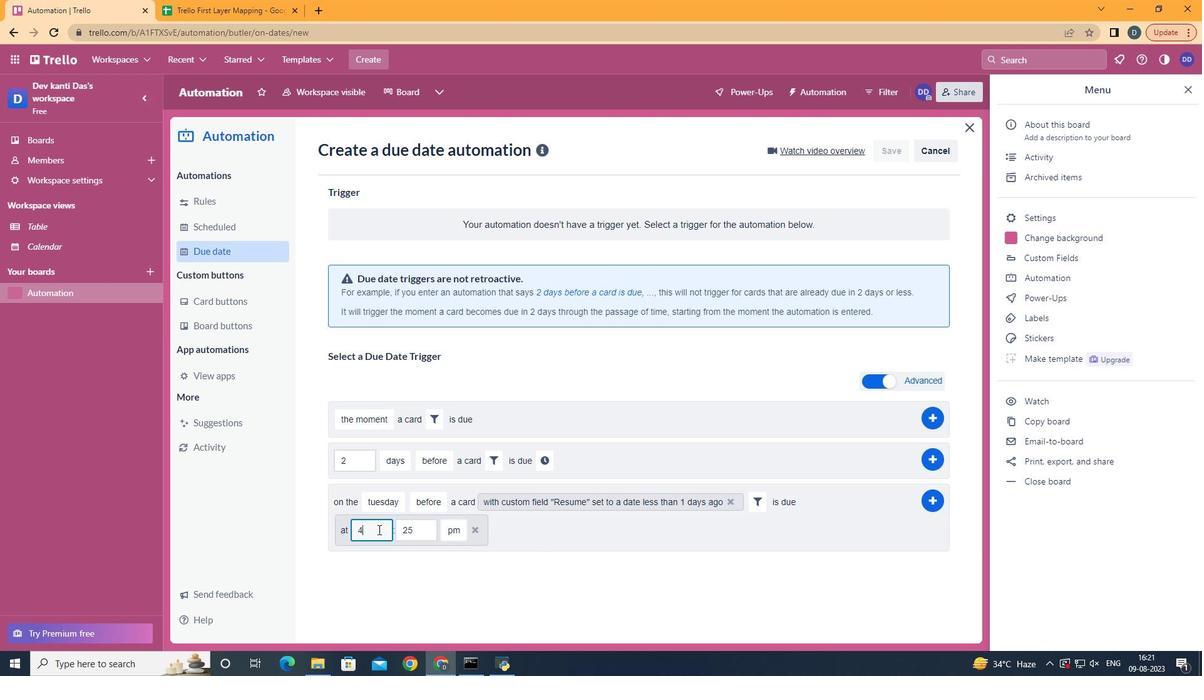 
Action: Key pressed <Key.backspace>11
Screenshot: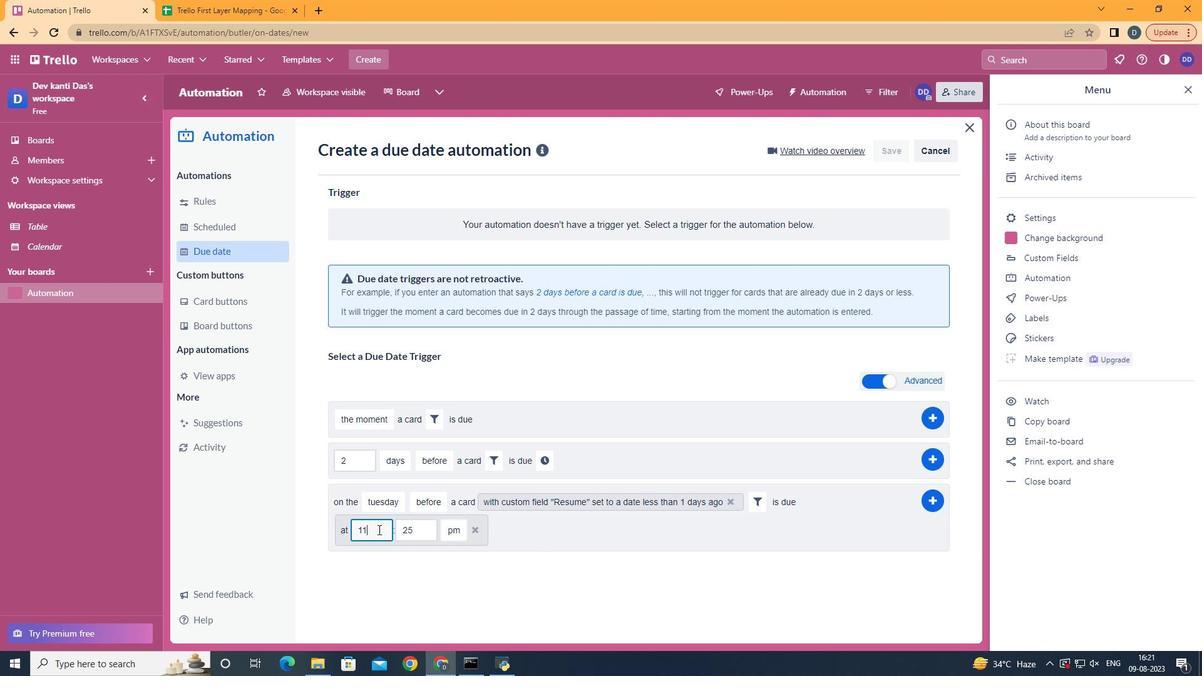 
Action: Mouse moved to (454, 532)
Screenshot: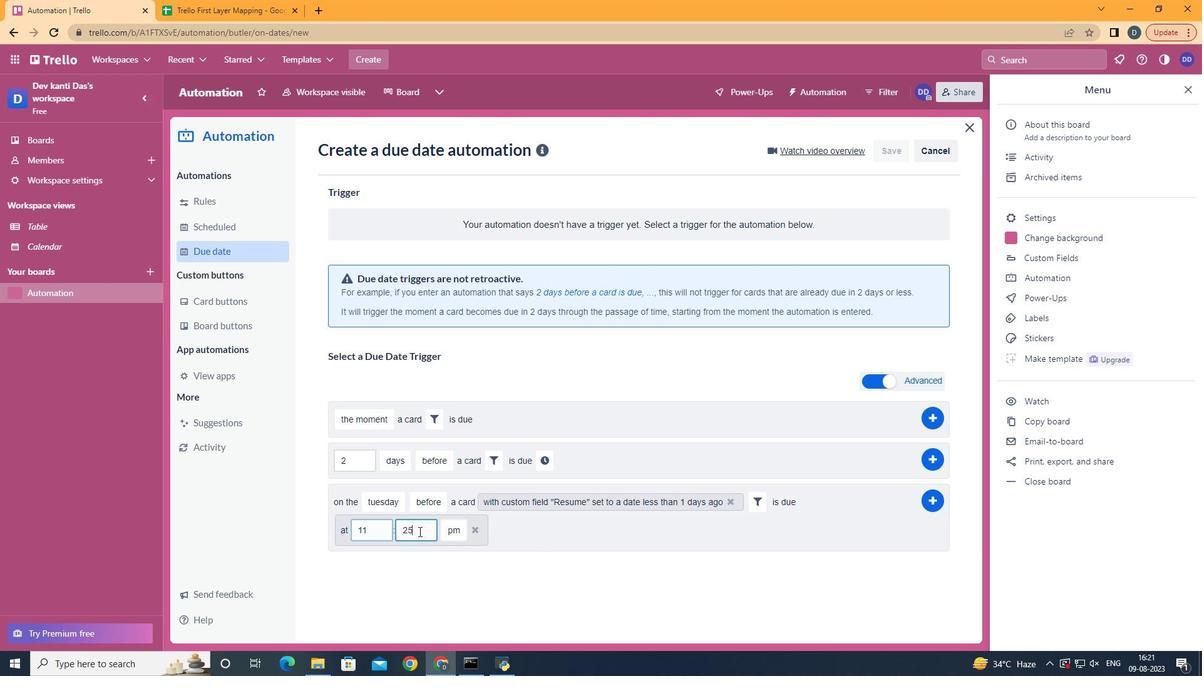 
Action: Mouse pressed left at (454, 532)
Screenshot: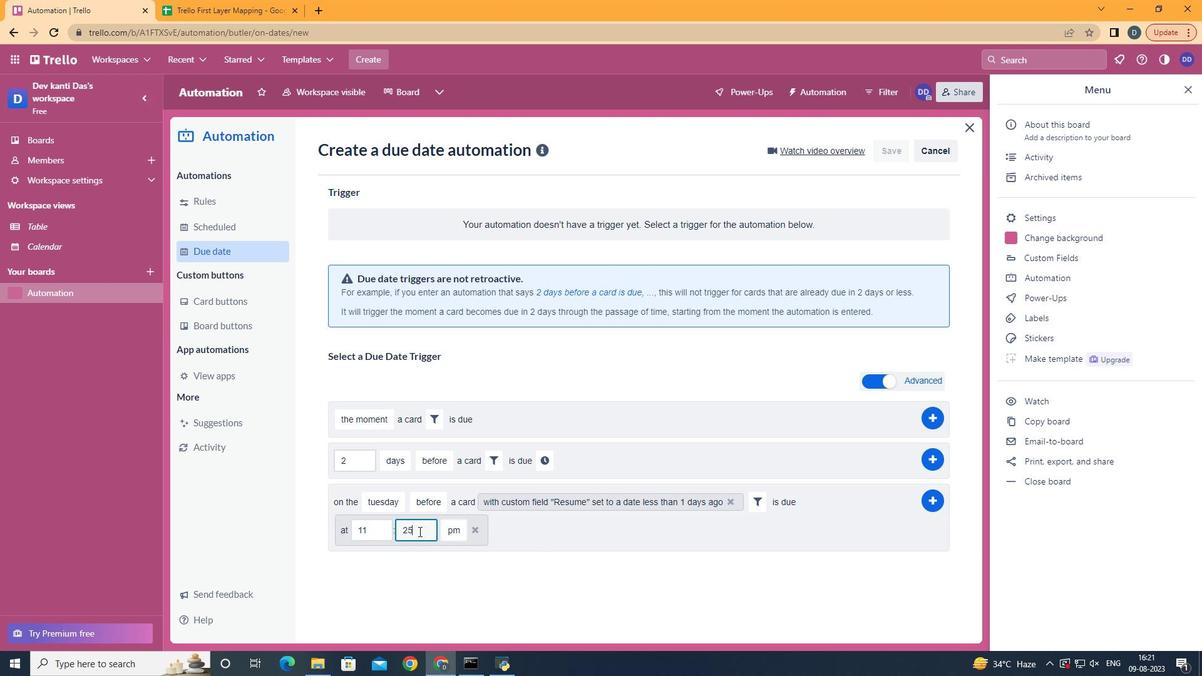 
Action: Key pressed <Key.backspace><Key.backspace>00
Screenshot: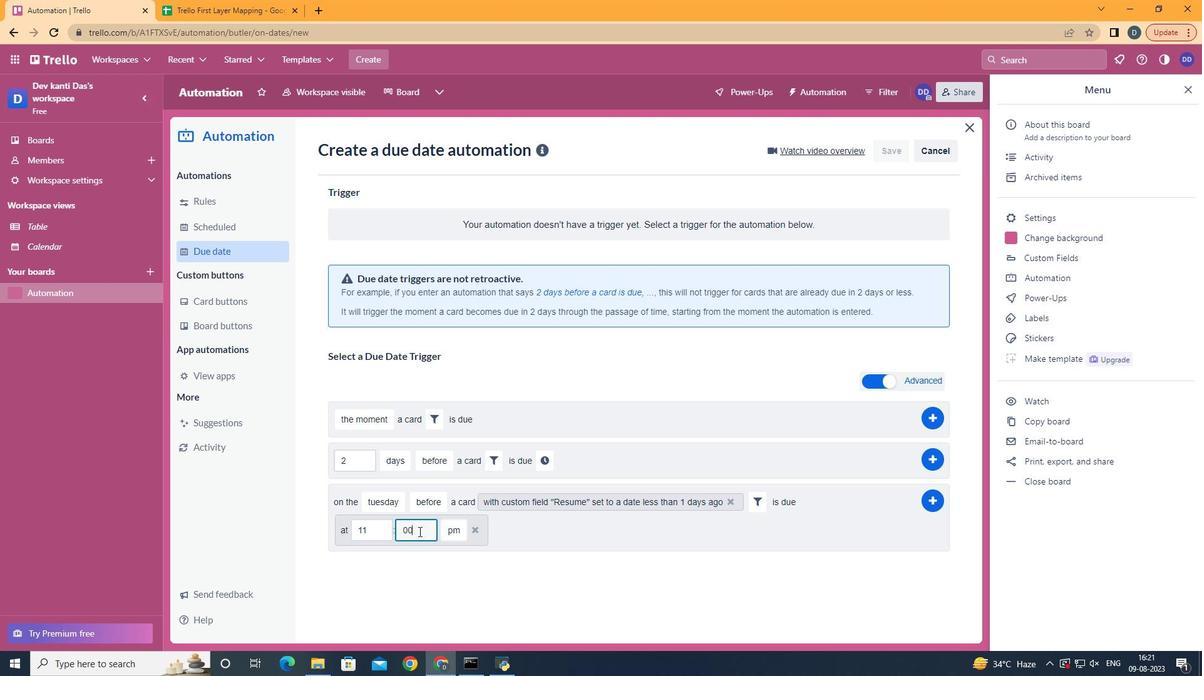 
Action: Mouse moved to (486, 549)
Screenshot: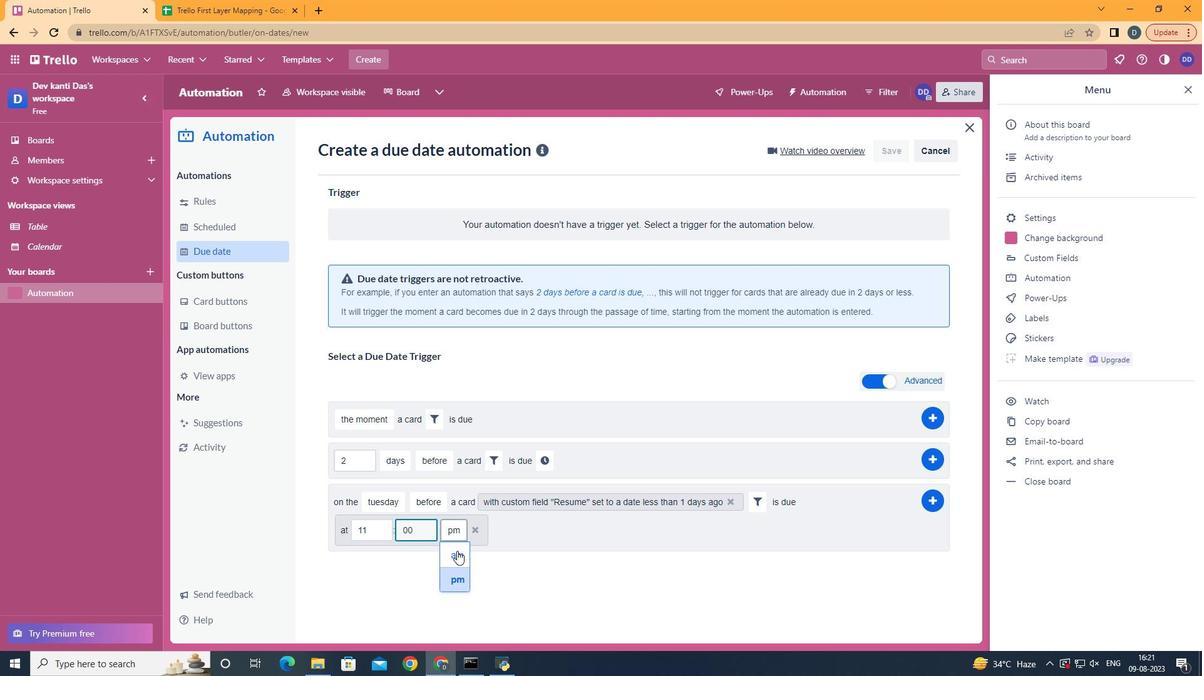 
Action: Mouse pressed left at (486, 549)
Screenshot: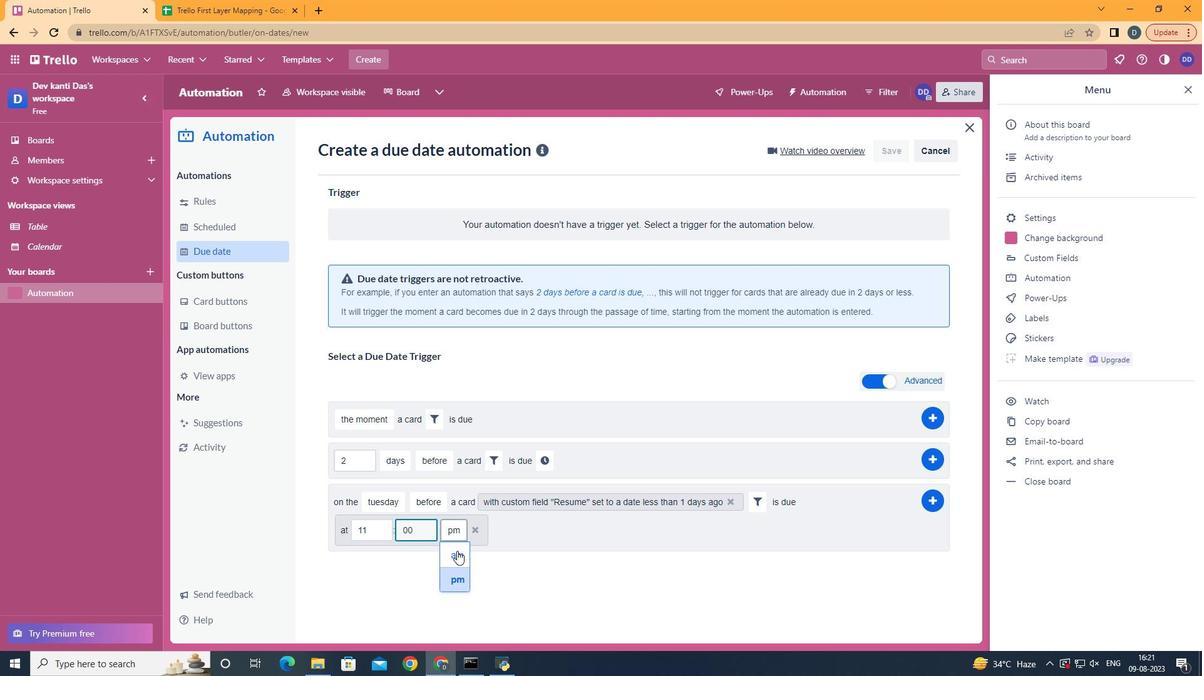 
Action: Mouse moved to (893, 502)
Screenshot: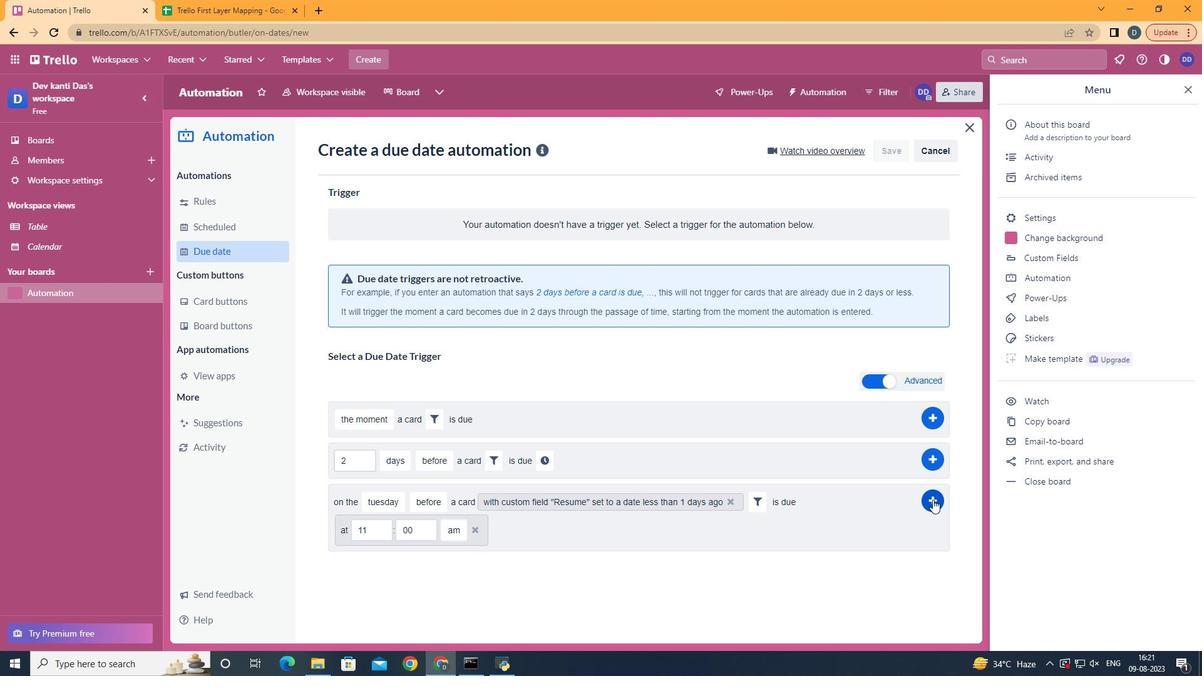 
Action: Mouse pressed left at (893, 502)
Screenshot: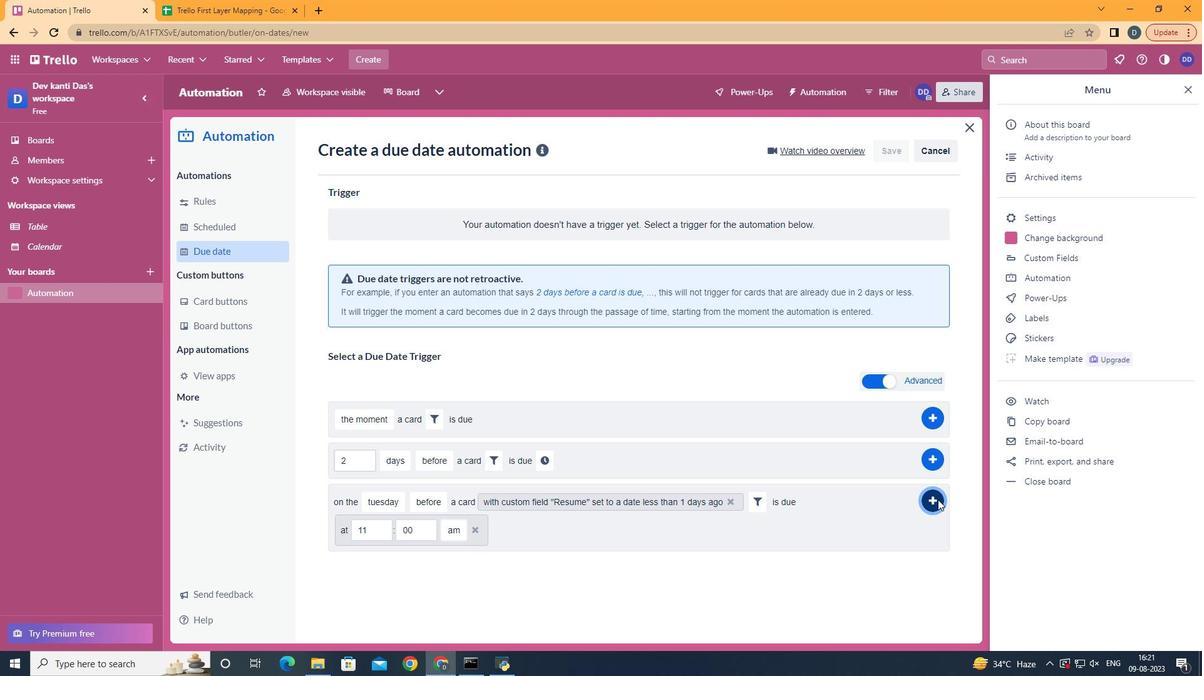 
Action: Mouse moved to (653, 324)
Screenshot: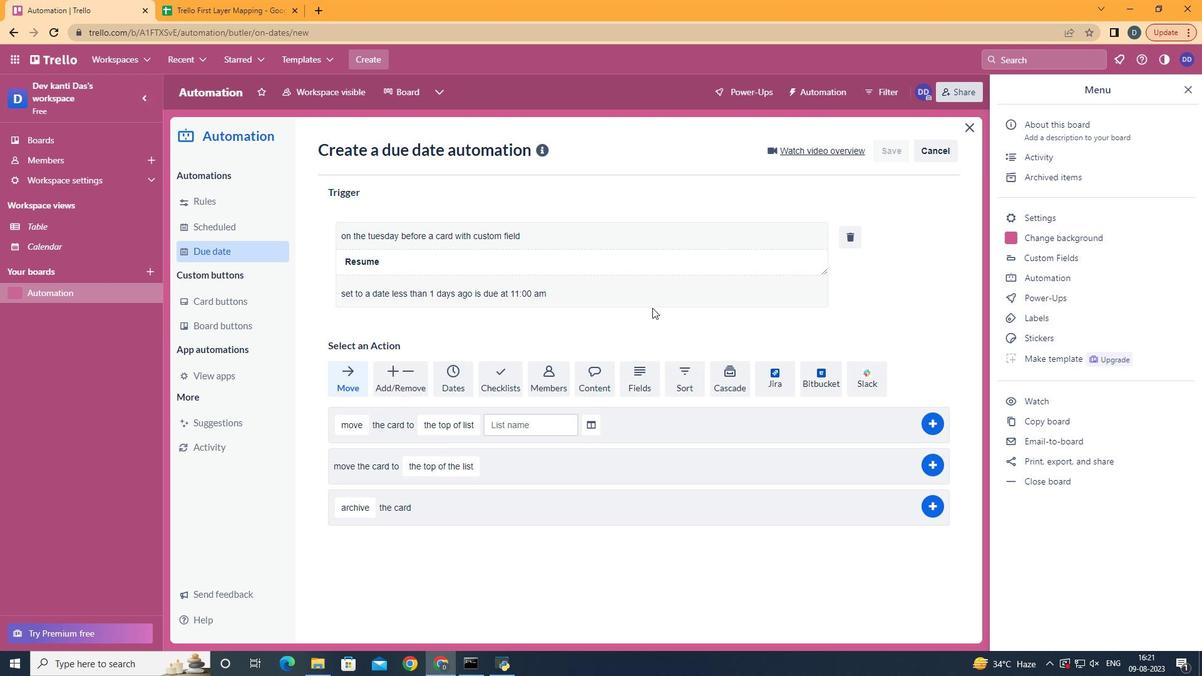 
